 Task: Check the traffic conditions on the I-25 freeway in Denver.
Action: Mouse moved to (150, 33)
Screenshot: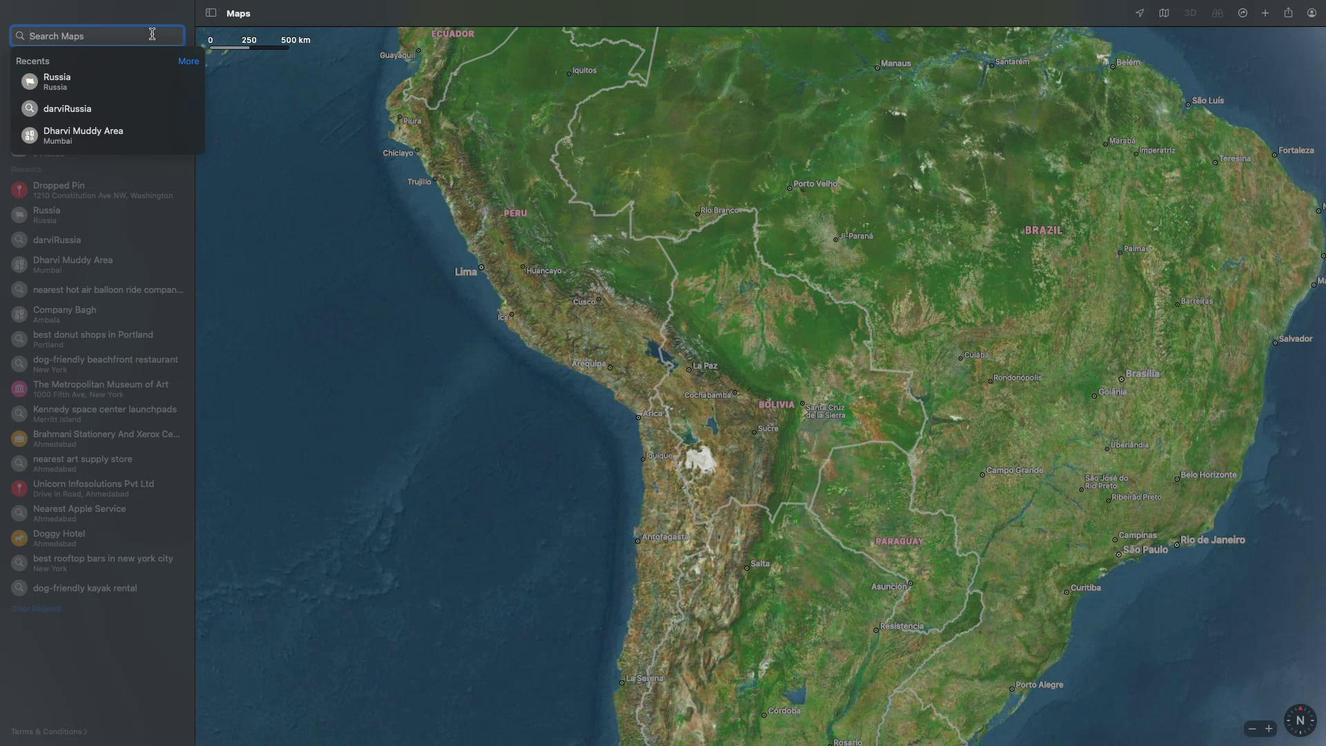 
Action: Mouse pressed left at (150, 33)
Screenshot: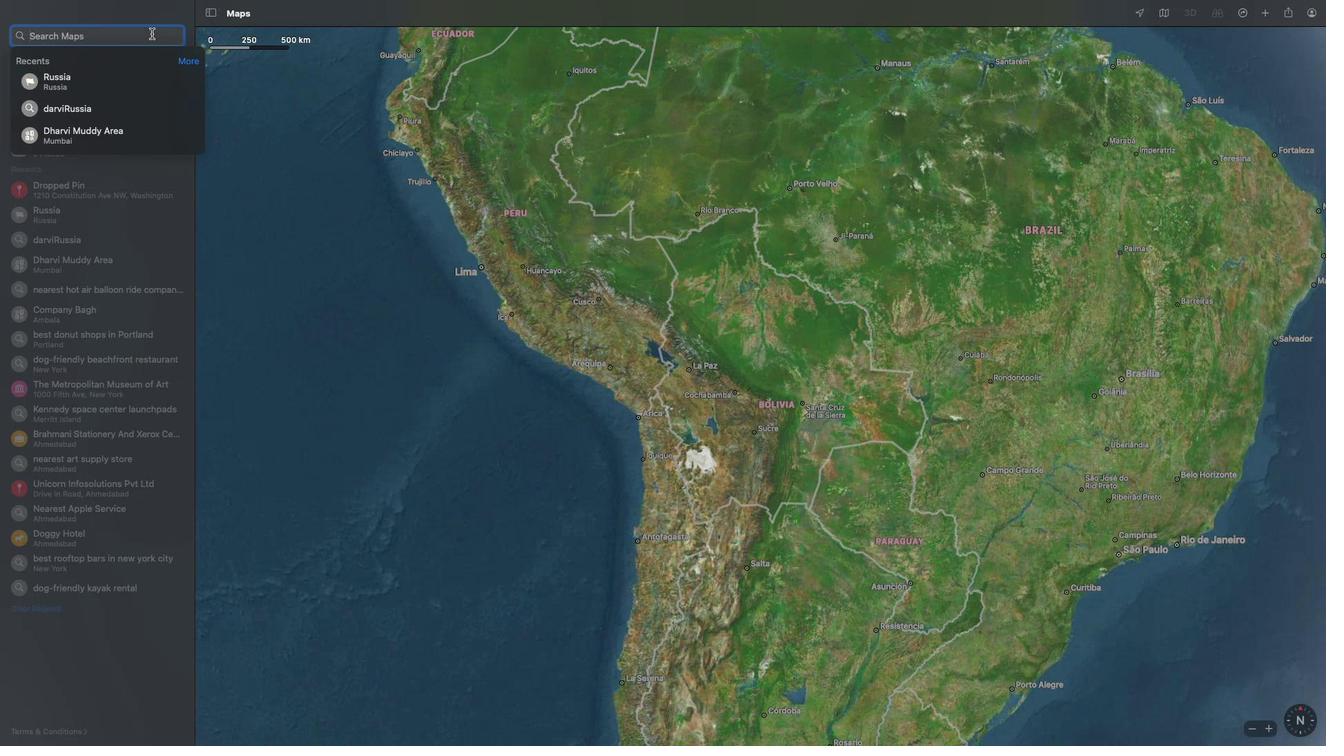 
Action: Mouse moved to (152, 33)
Screenshot: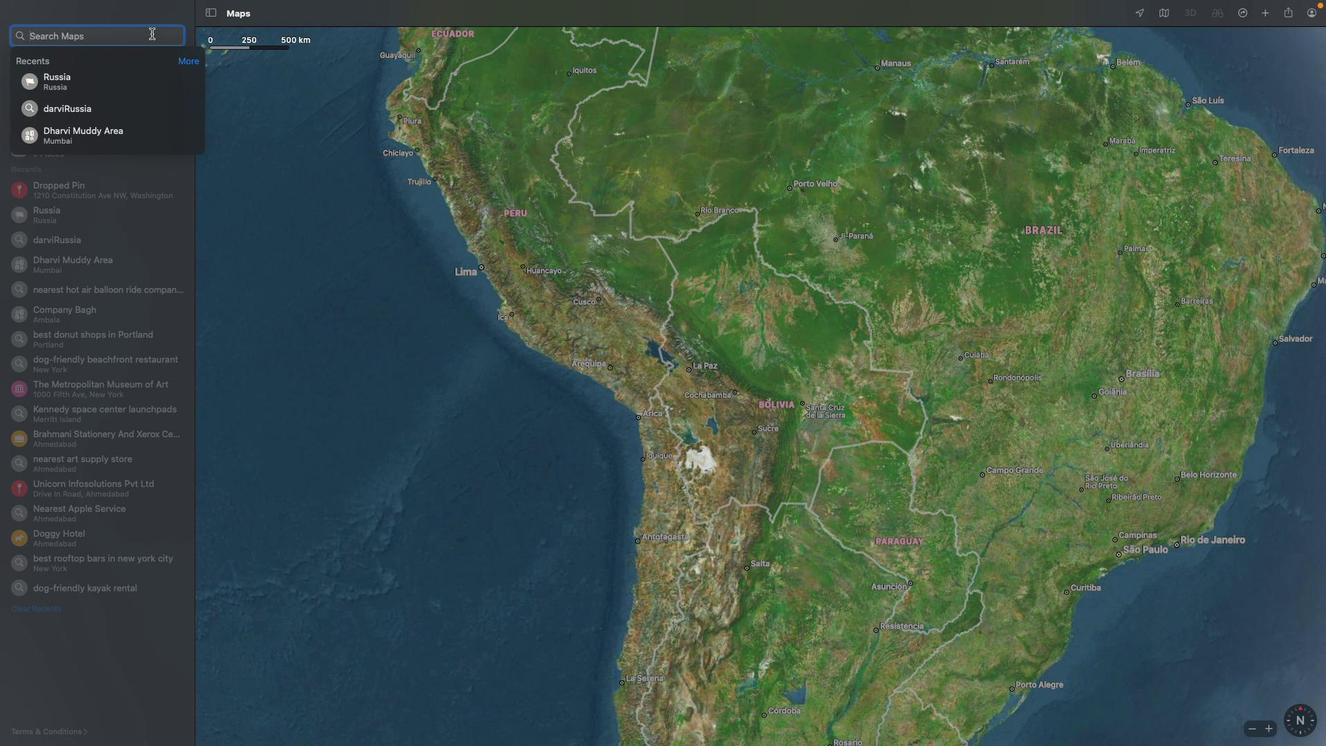 
Action: Key pressed Key.shift'I''-''2''5'Key.space'f''r''e''e''w''a''y'Key.space'i''n'Key.spaceKey.shift'D''a''n''v''e''r'Key.spaceKey.enter
Screenshot: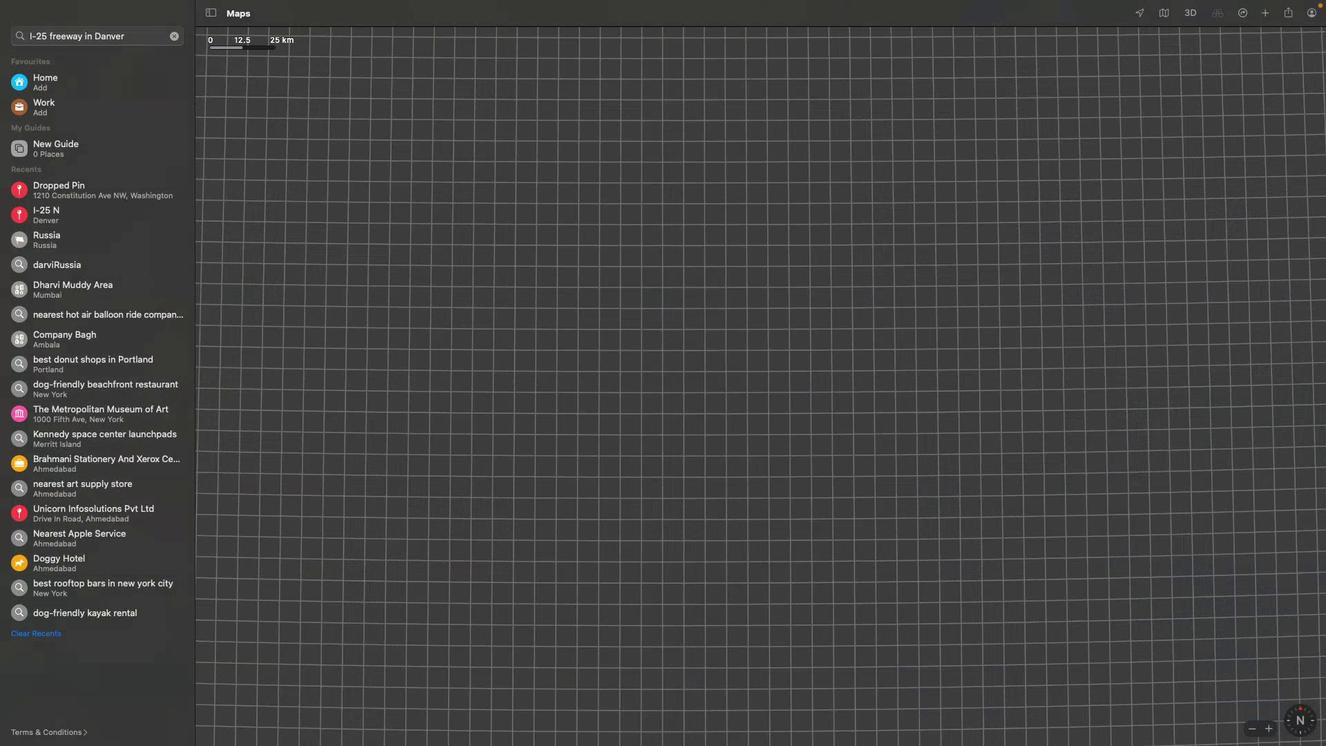 
Action: Mouse moved to (697, 200)
Screenshot: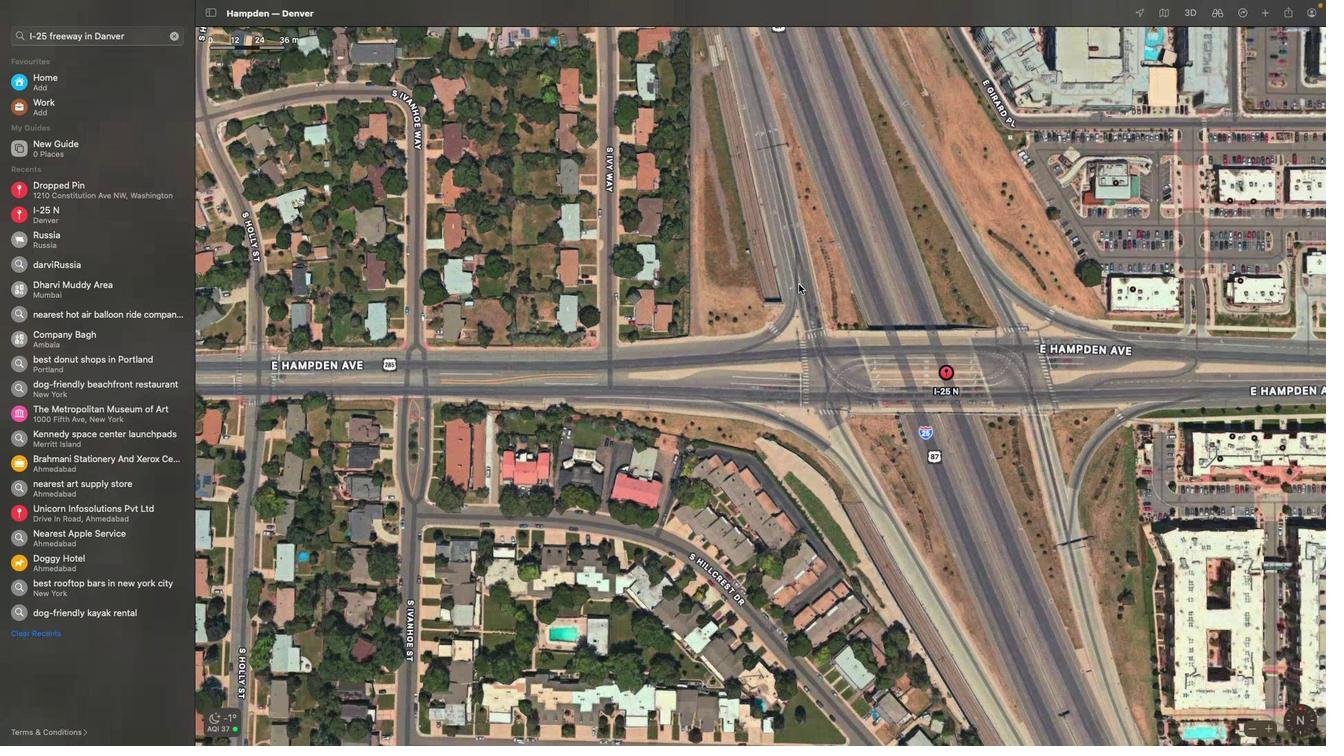 
Action: Mouse scrolled (697, 200) with delta (0, 0)
Screenshot: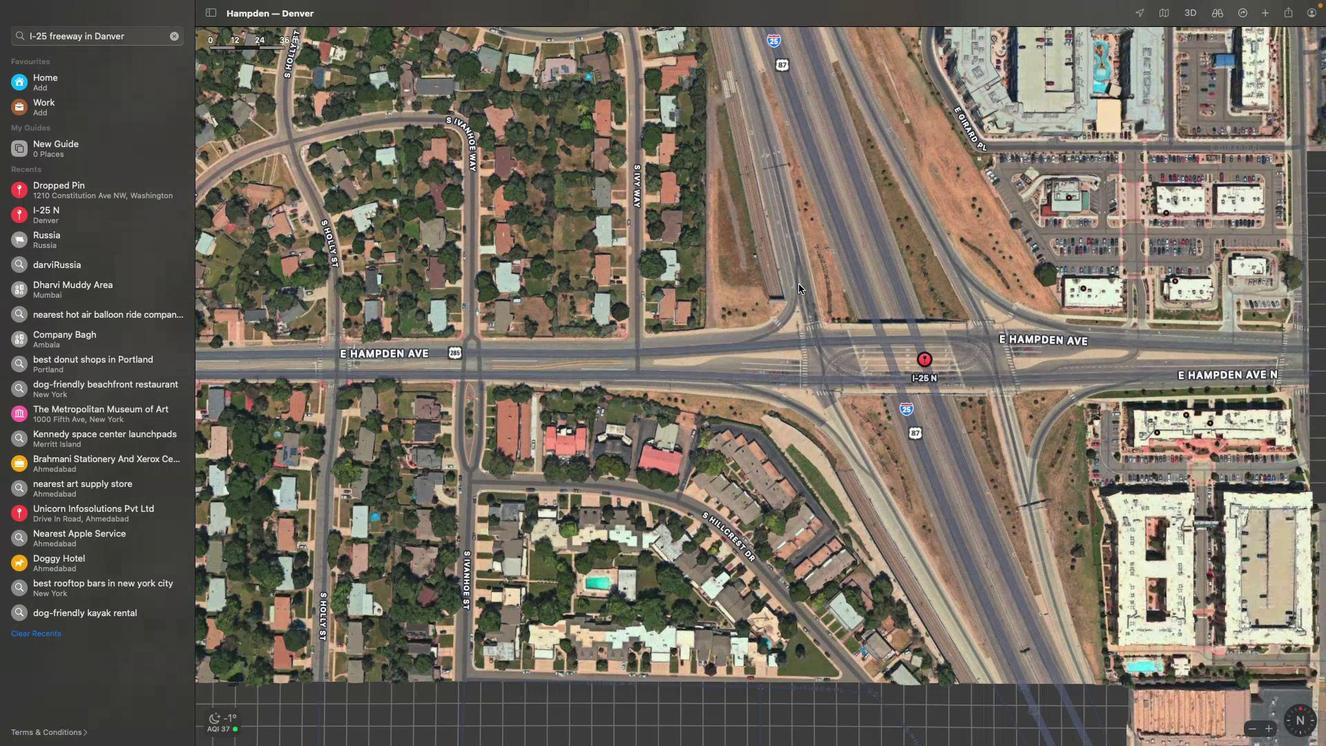 
Action: Mouse scrolled (697, 200) with delta (0, 0)
Screenshot: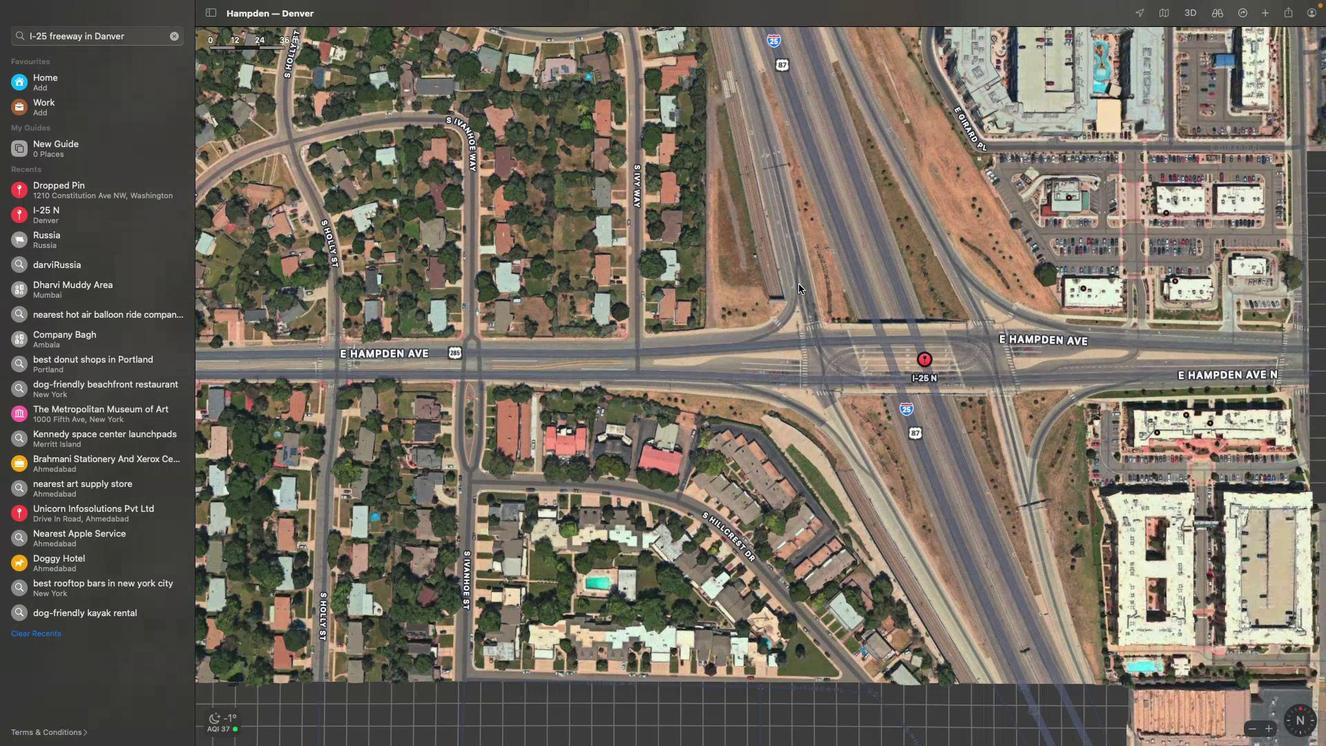 
Action: Mouse scrolled (697, 200) with delta (0, -2)
Screenshot: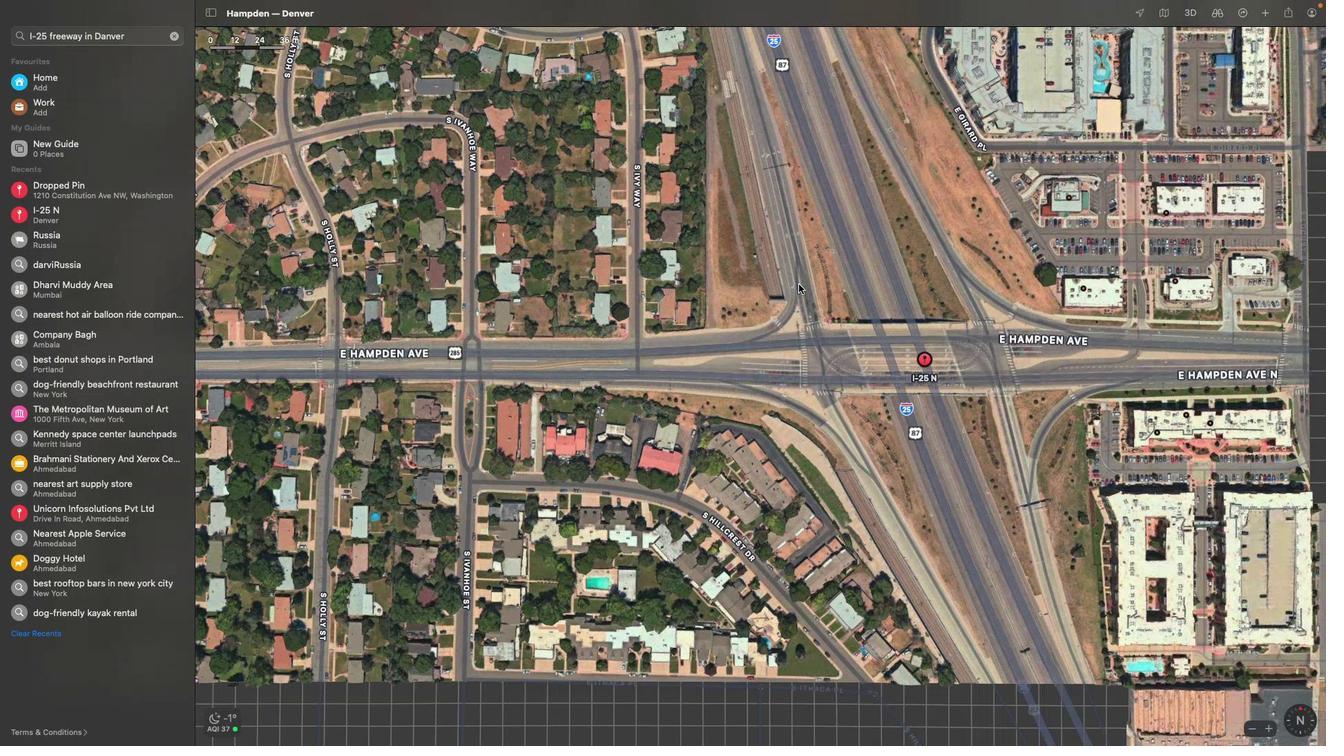 
Action: Mouse scrolled (697, 200) with delta (0, -3)
Screenshot: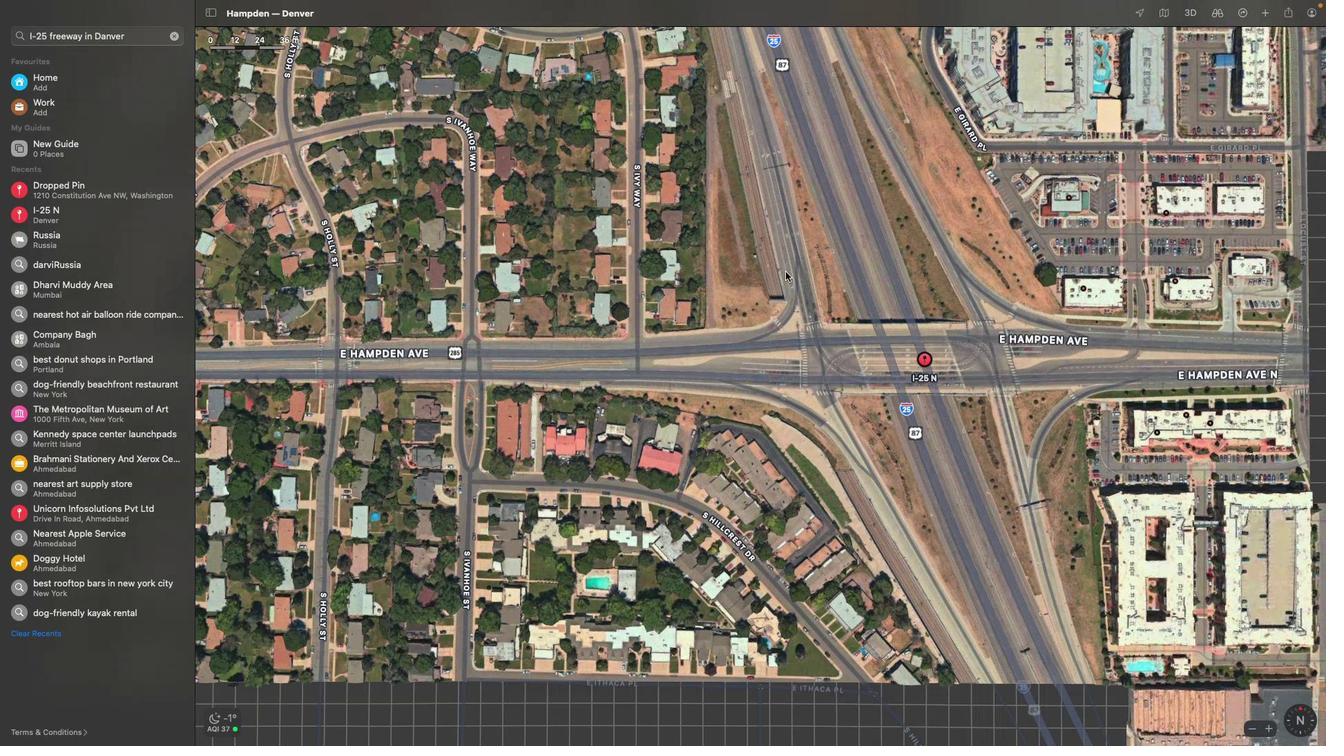 
Action: Mouse scrolled (697, 200) with delta (0, 0)
Screenshot: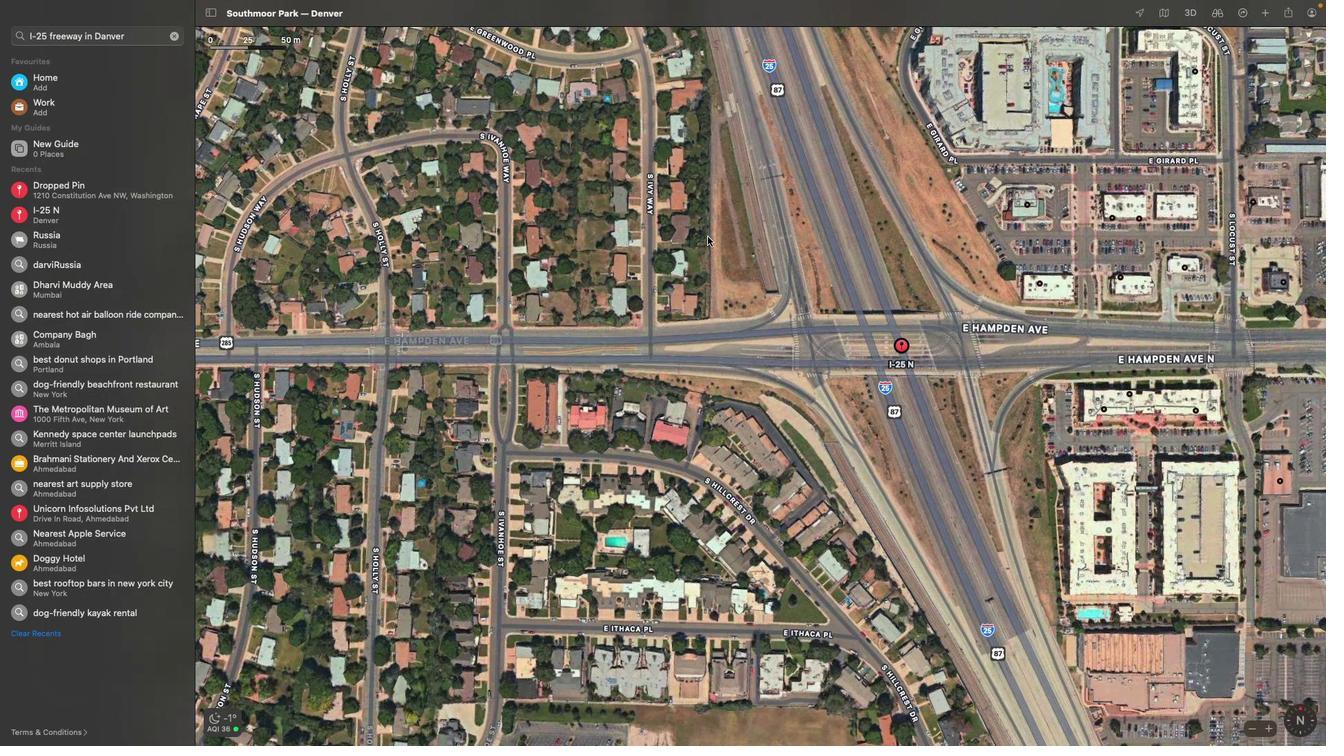 
Action: Mouse scrolled (697, 200) with delta (0, 0)
Screenshot: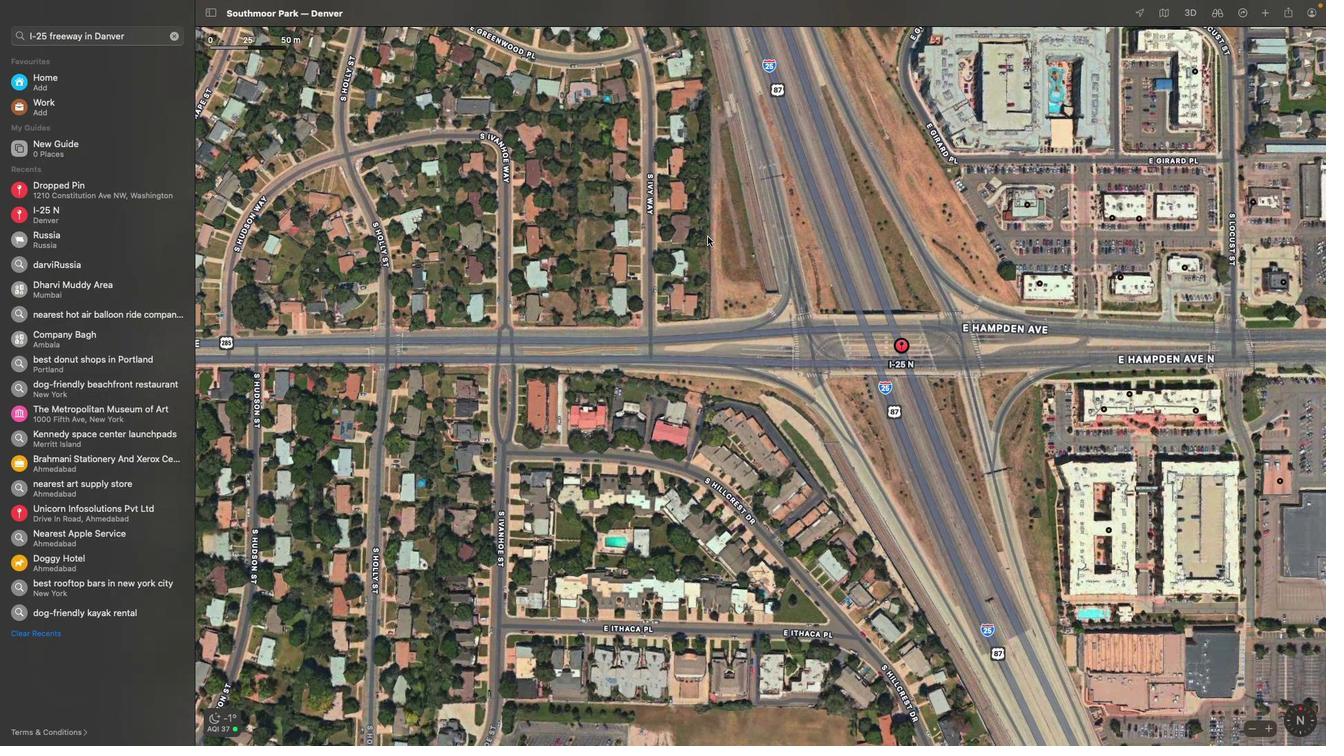 
Action: Mouse scrolled (697, 200) with delta (0, -2)
Screenshot: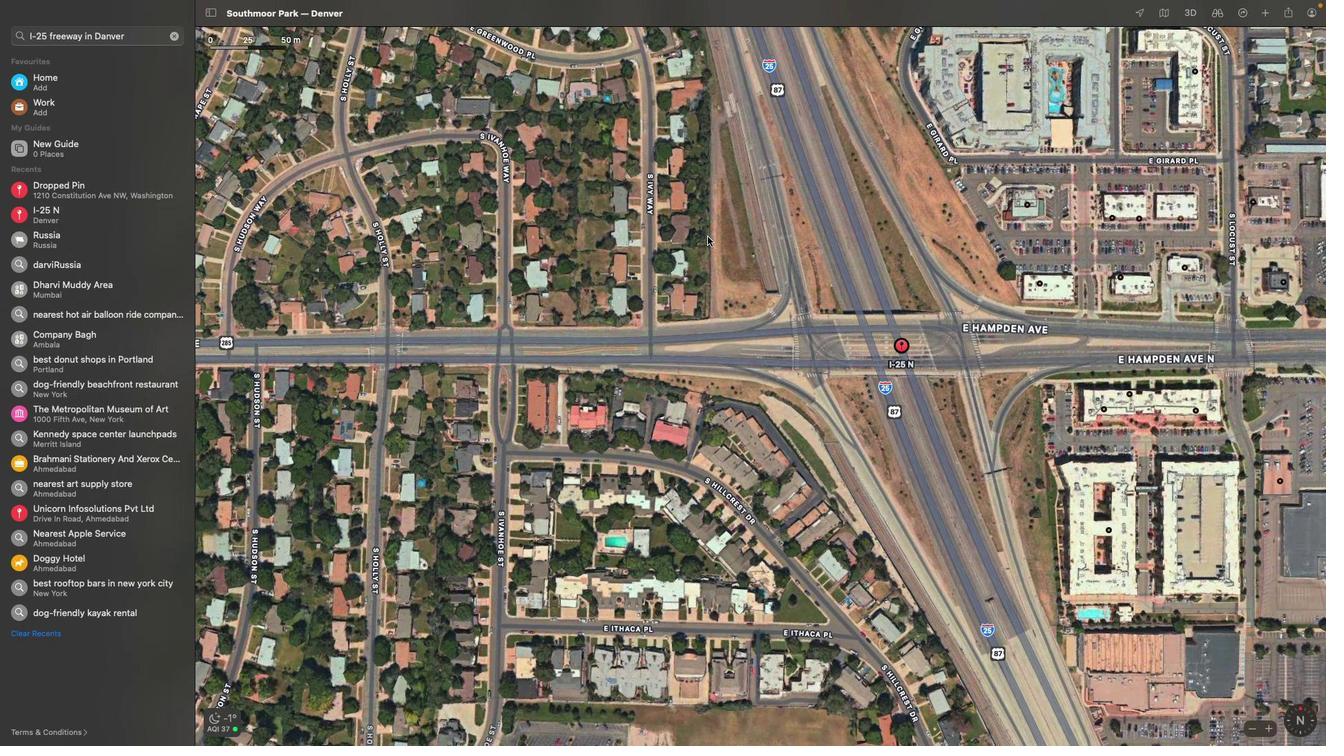 
Action: Mouse scrolled (697, 200) with delta (0, -2)
Screenshot: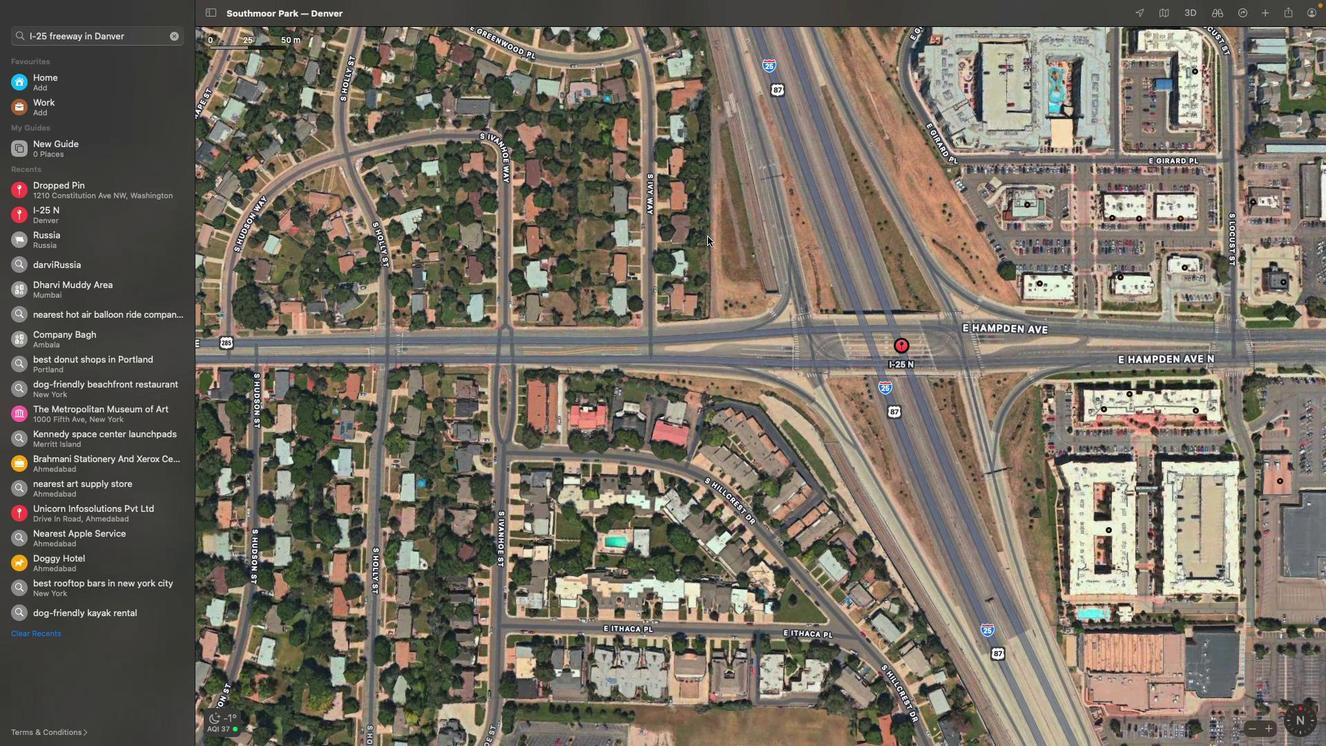 
Action: Mouse moved to (799, 283)
Screenshot: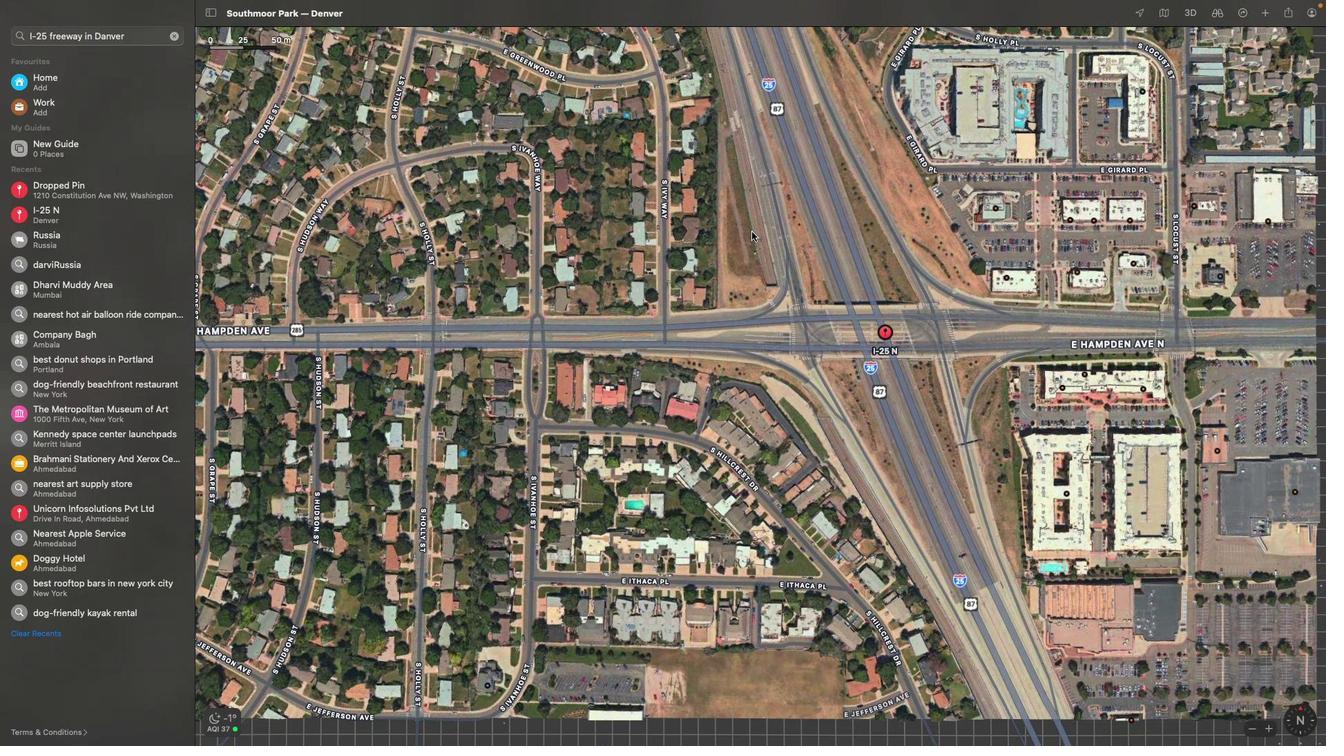 
Action: Mouse scrolled (799, 283) with delta (0, 0)
Screenshot: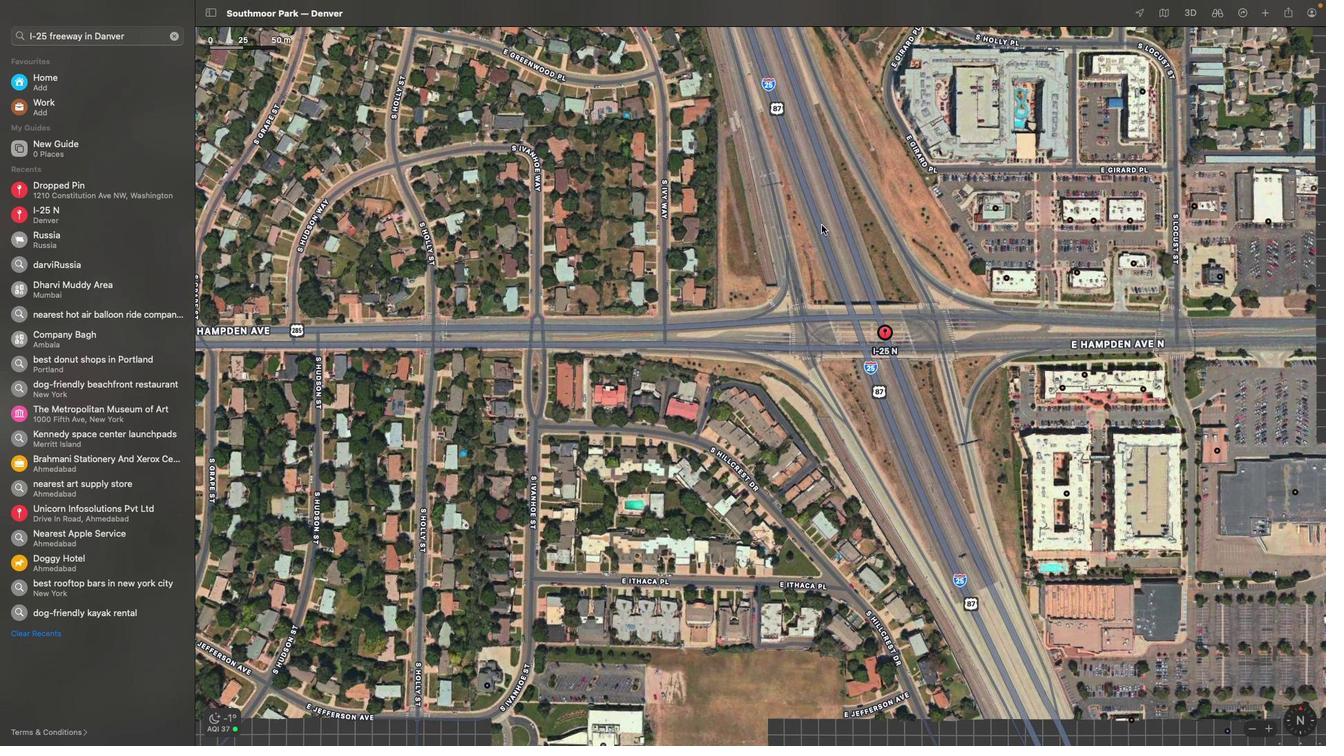 
Action: Mouse scrolled (799, 283) with delta (0, 0)
Screenshot: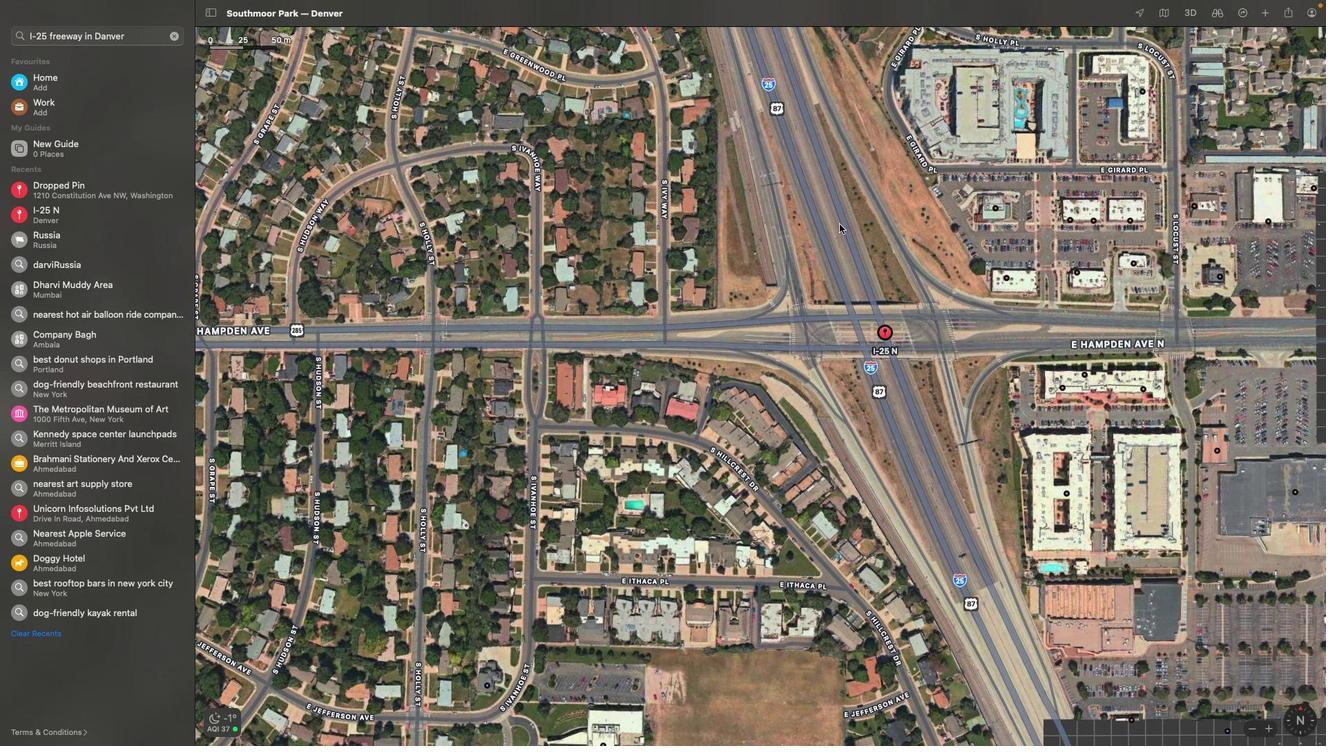 
Action: Mouse scrolled (799, 283) with delta (0, -2)
Screenshot: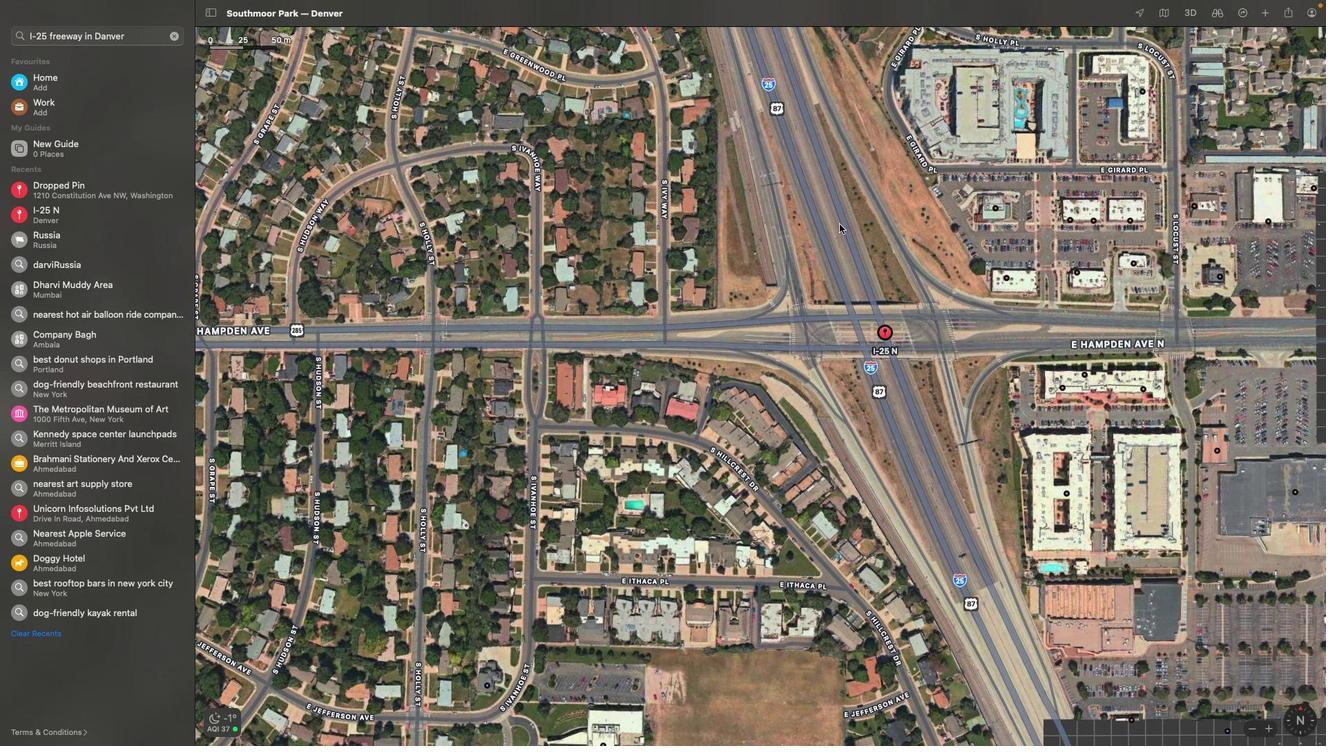 
Action: Mouse scrolled (799, 283) with delta (0, -2)
Screenshot: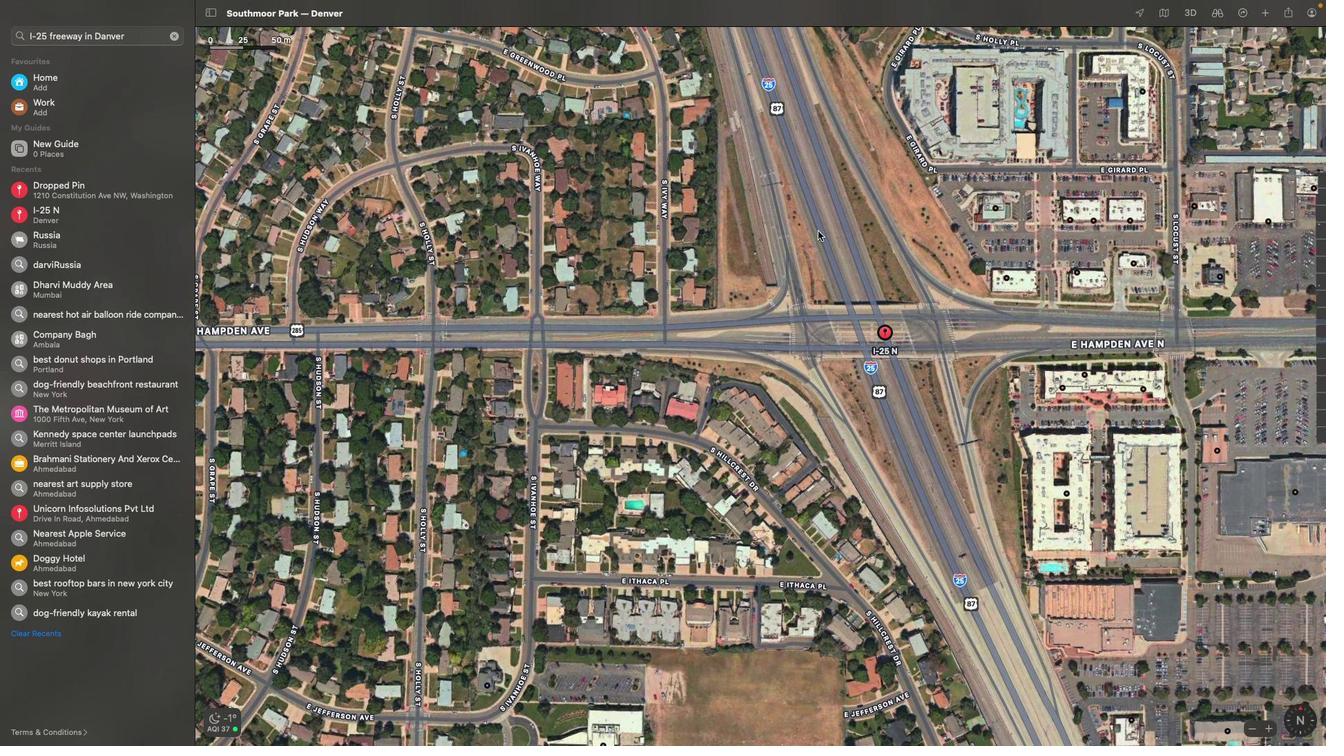 
Action: Mouse moved to (742, 251)
Screenshot: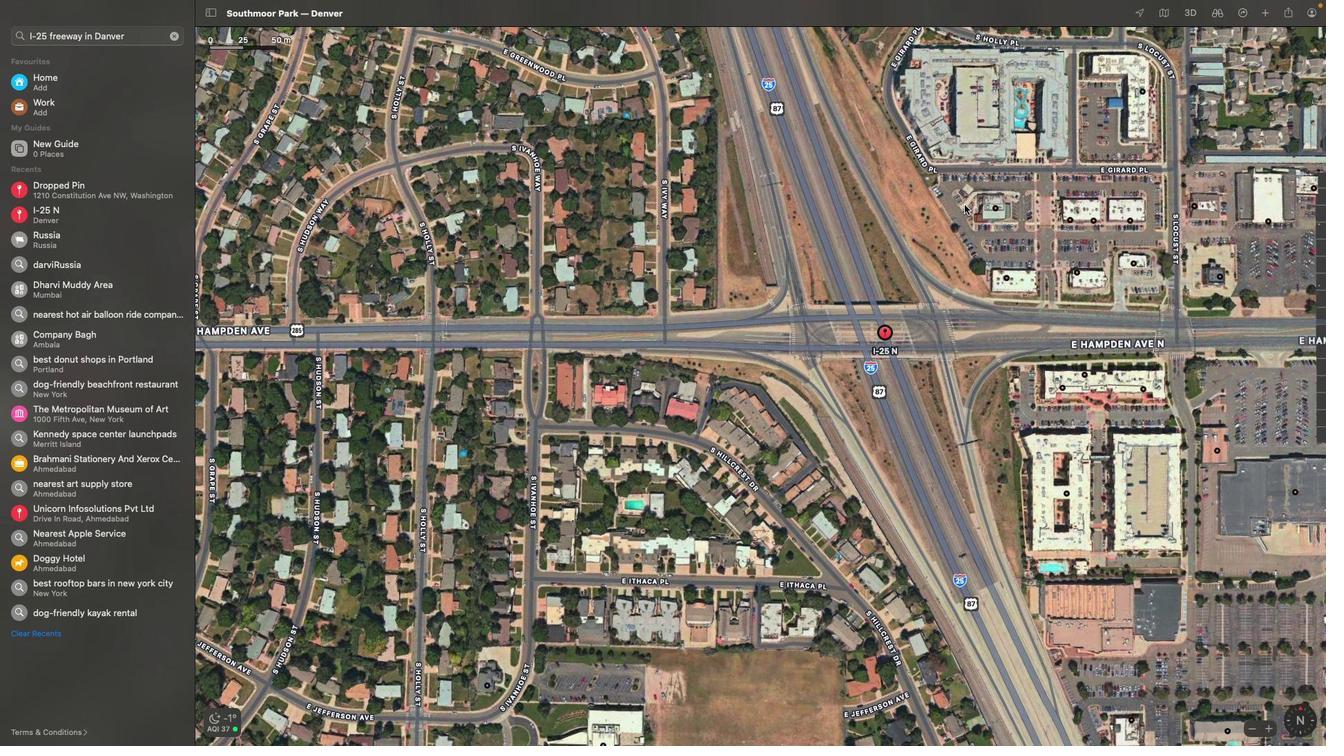 
Action: Mouse scrolled (742, 251) with delta (0, 0)
Screenshot: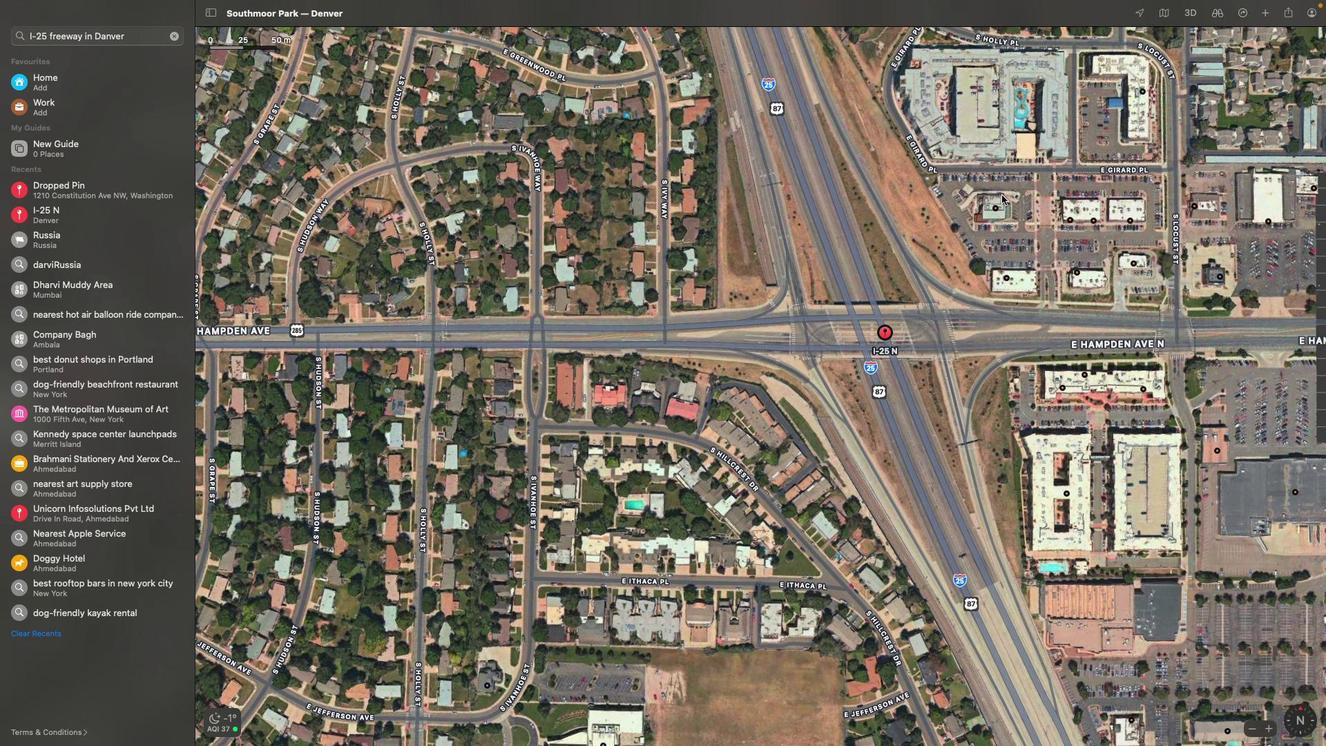 
Action: Mouse scrolled (742, 251) with delta (0, 0)
Screenshot: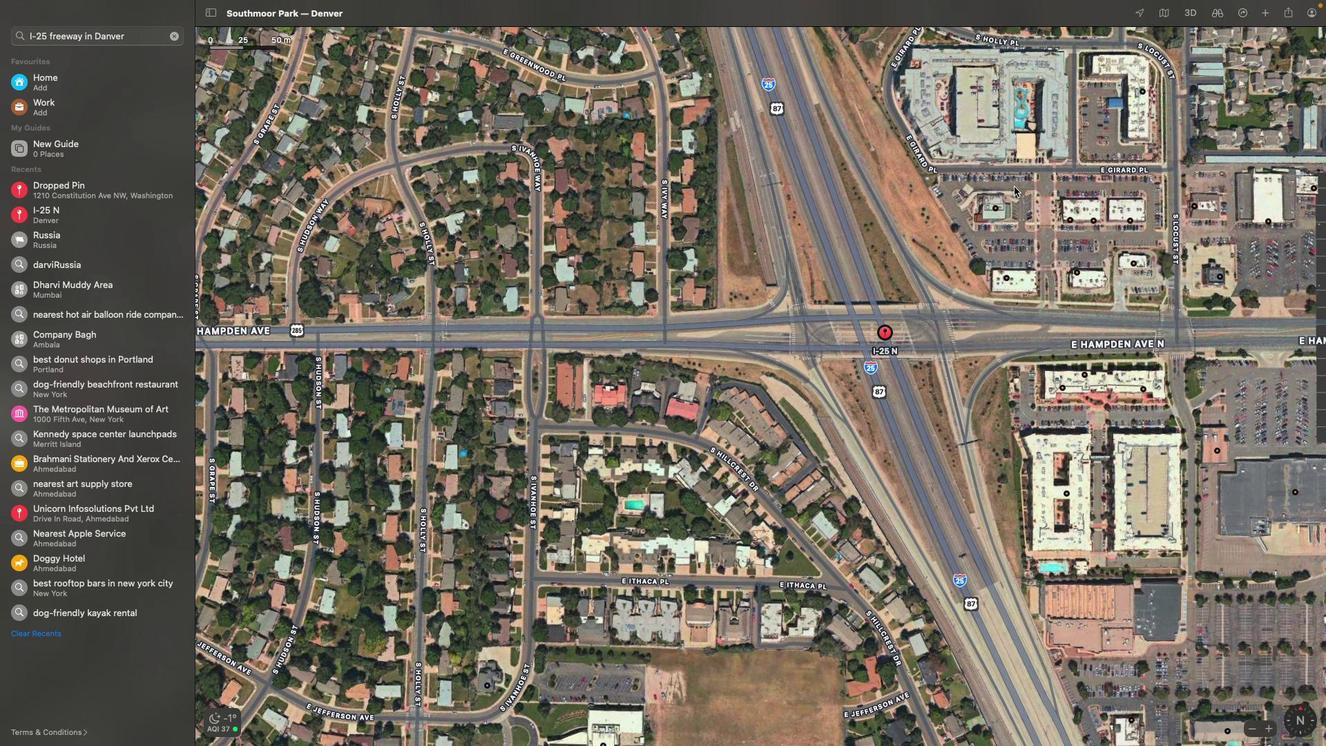 
Action: Mouse scrolled (742, 251) with delta (0, -2)
Screenshot: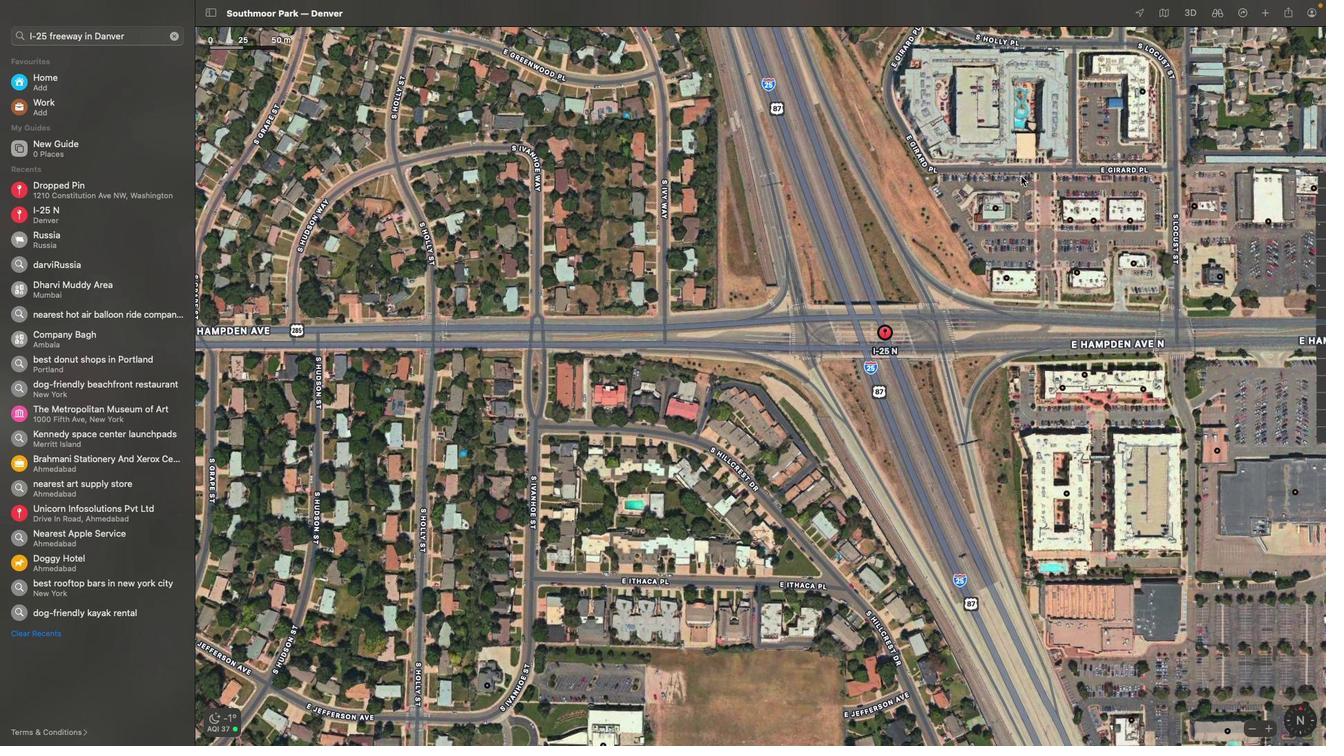 
Action: Mouse moved to (769, 237)
Screenshot: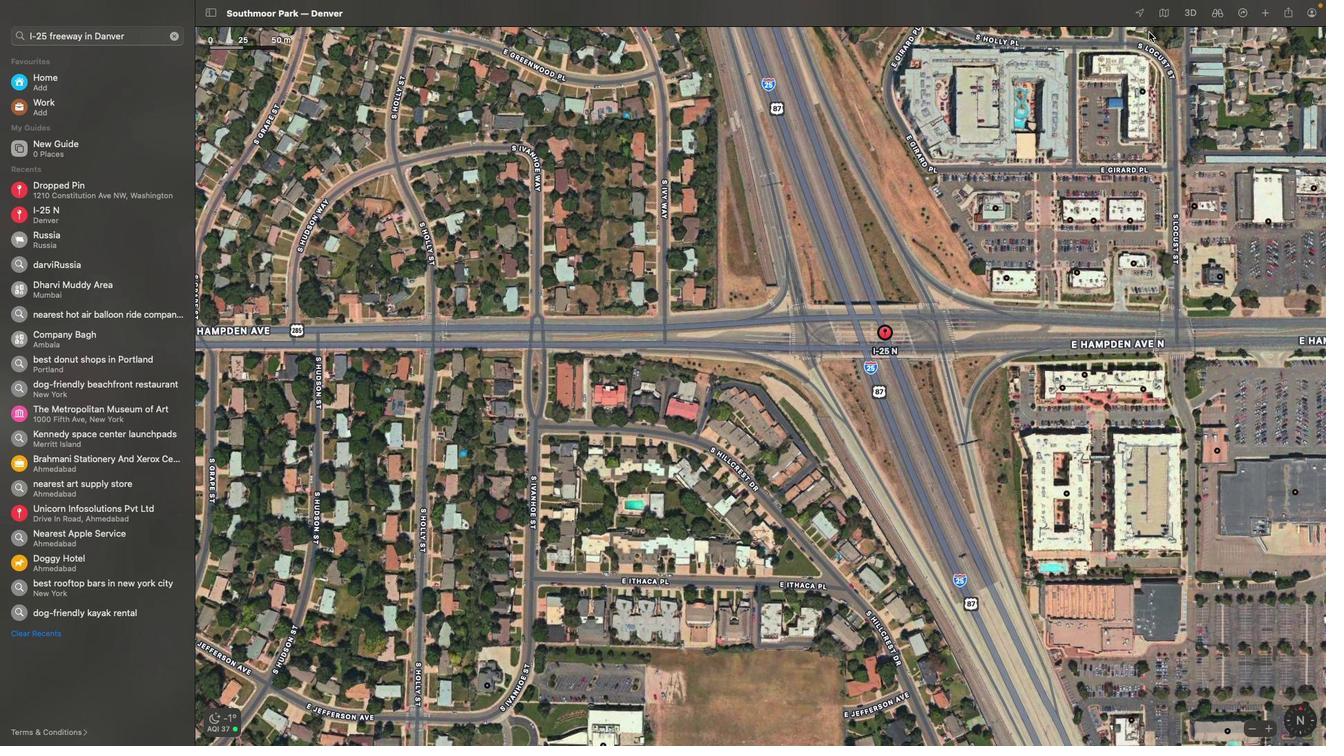 
Action: Mouse scrolled (769, 237) with delta (0, 0)
Screenshot: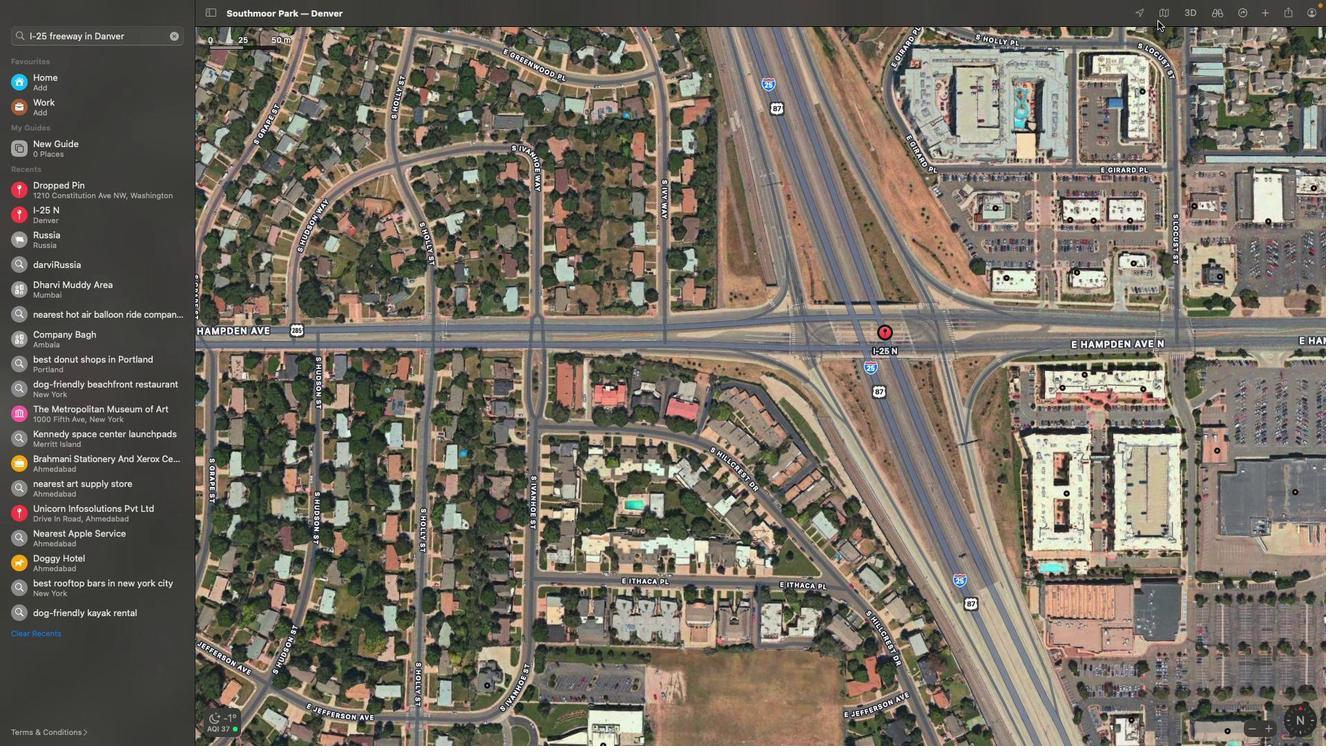 
Action: Mouse scrolled (769, 237) with delta (0, 0)
Screenshot: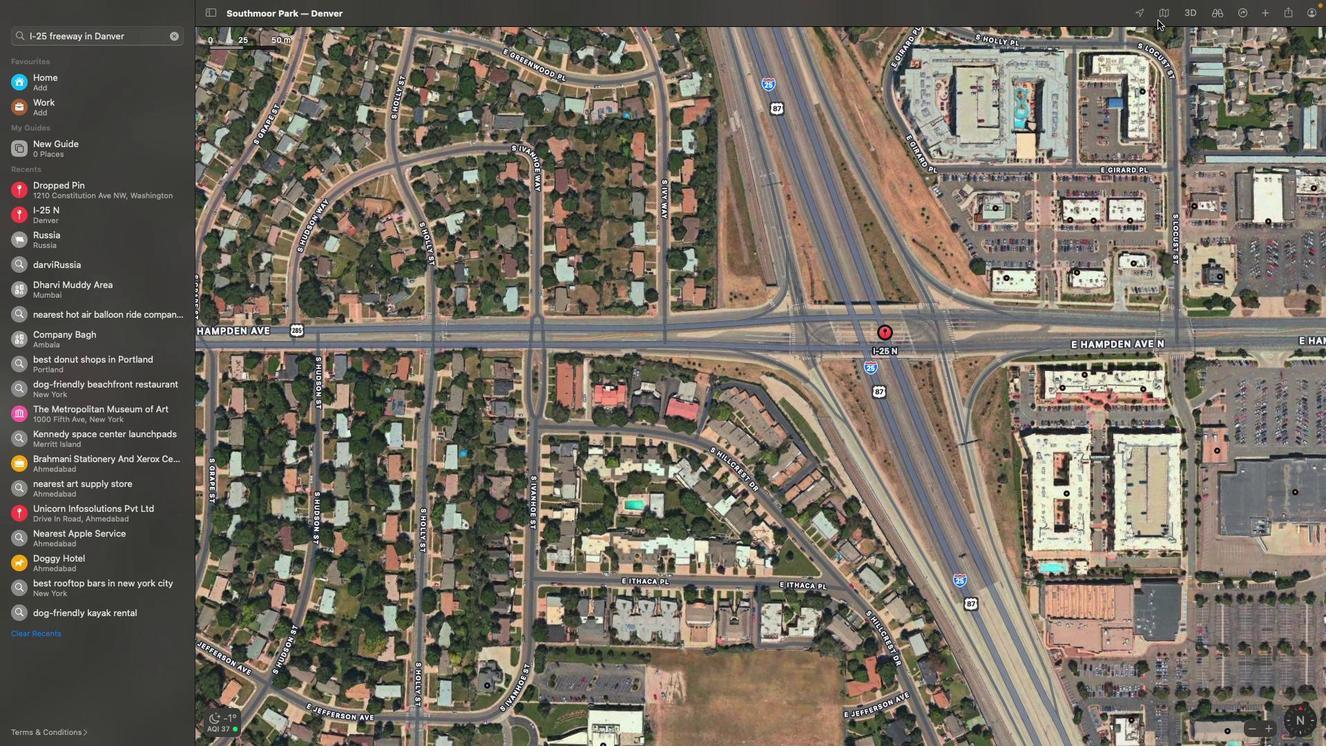 
Action: Mouse scrolled (769, 237) with delta (0, -2)
Screenshot: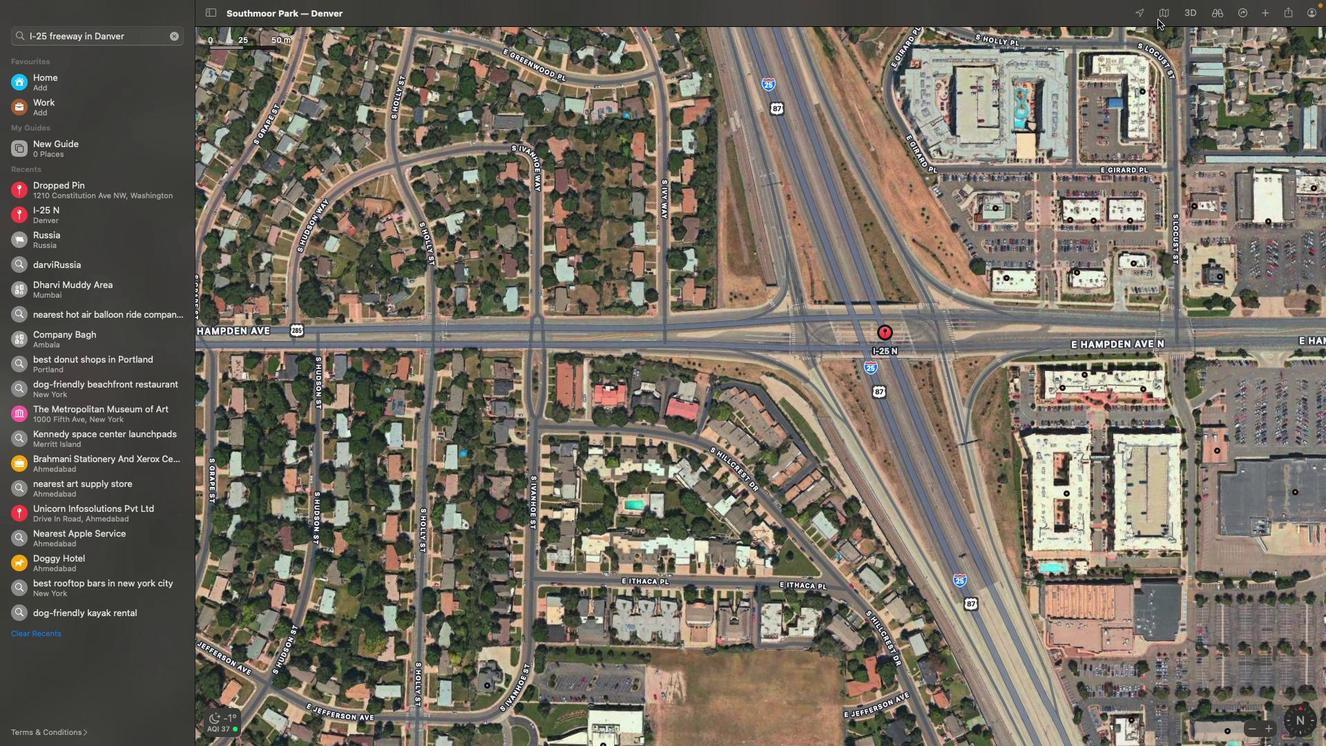 
Action: Mouse moved to (1160, 16)
Screenshot: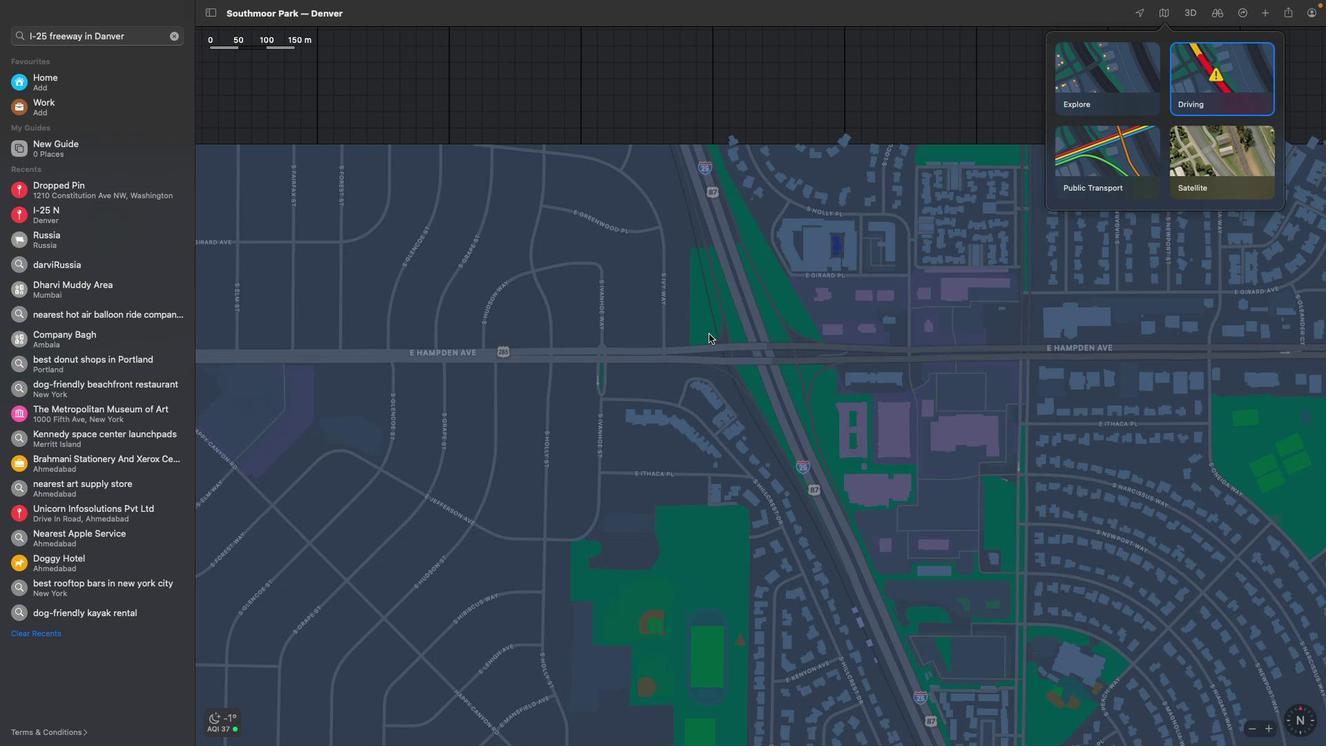 
Action: Mouse pressed left at (1160, 16)
Screenshot: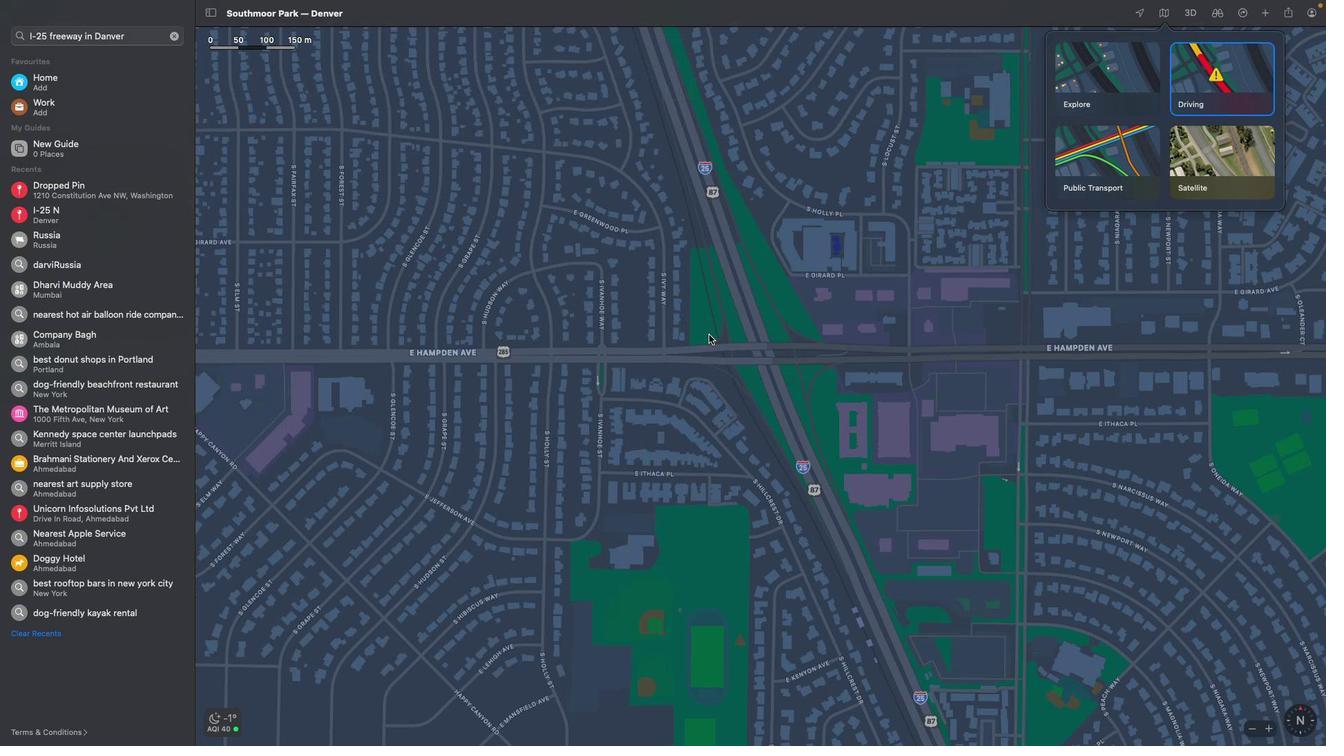 
Action: Mouse moved to (1207, 84)
Screenshot: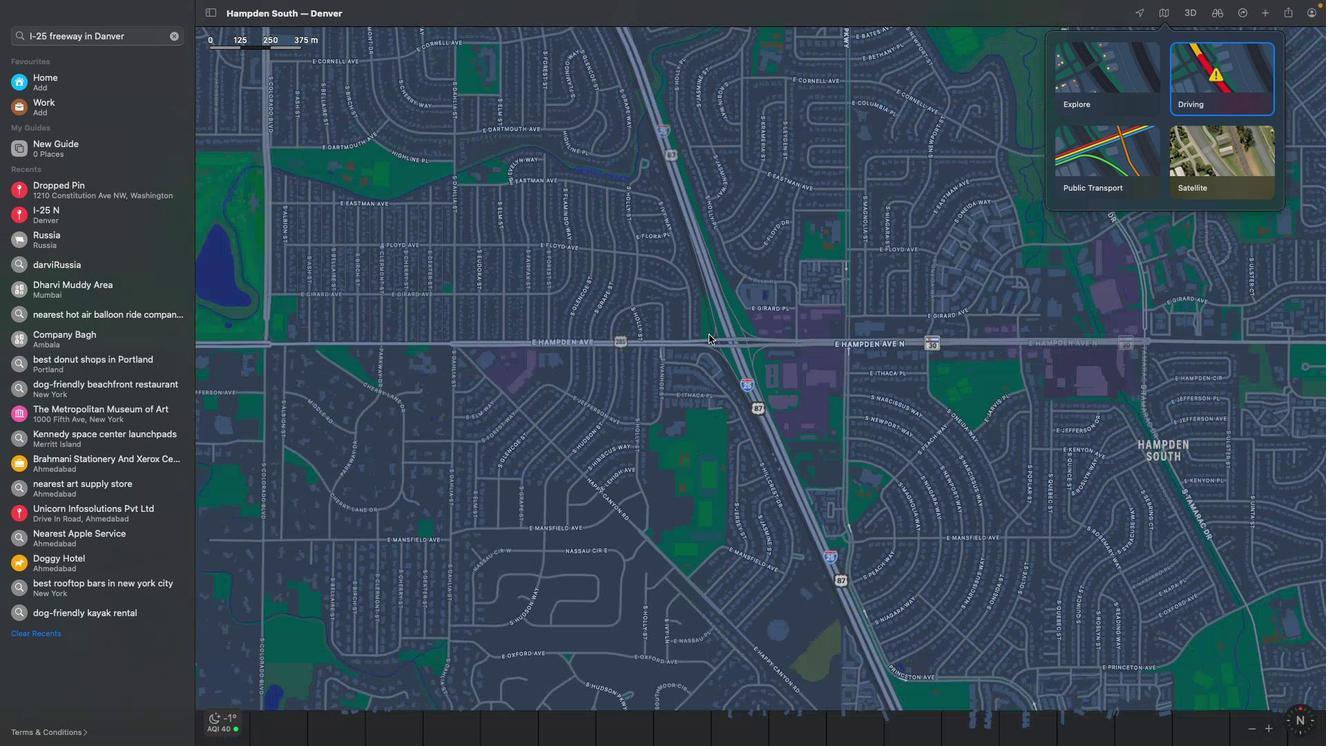 
Action: Mouse pressed left at (1207, 84)
Screenshot: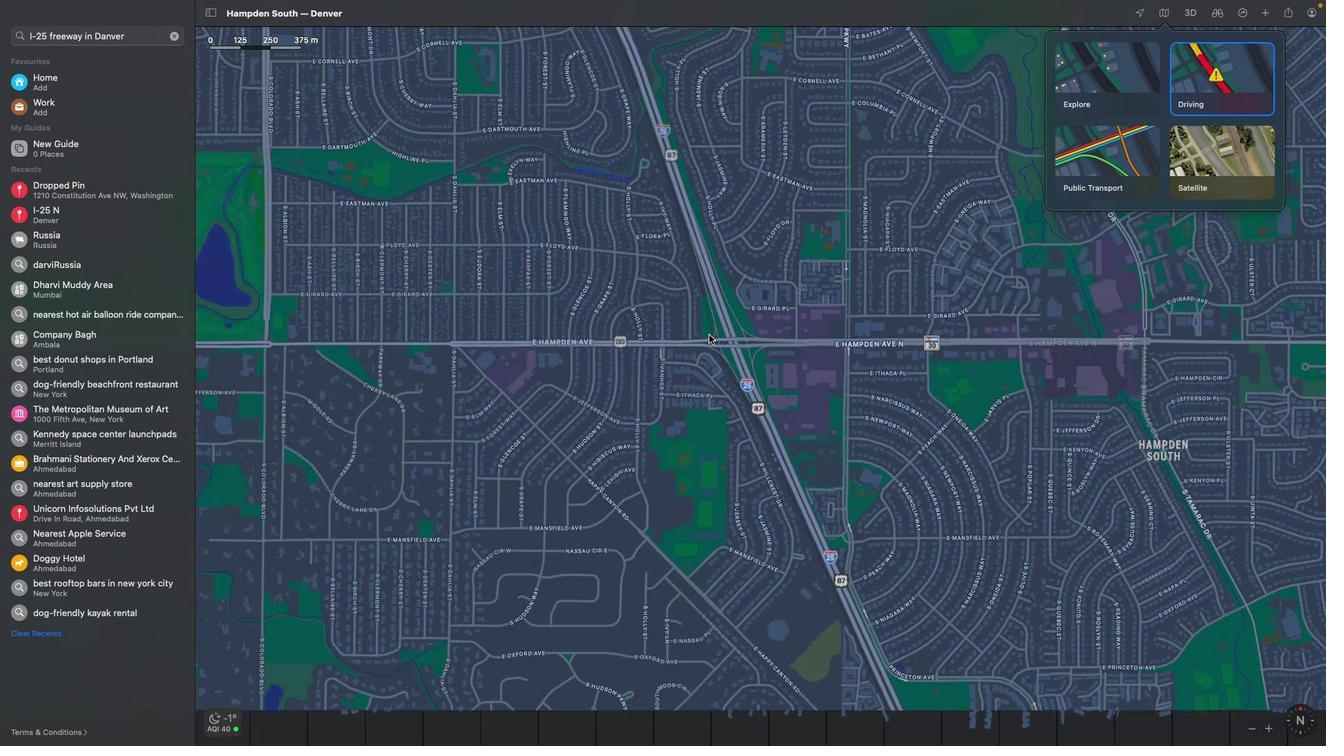 
Action: Mouse moved to (709, 334)
Screenshot: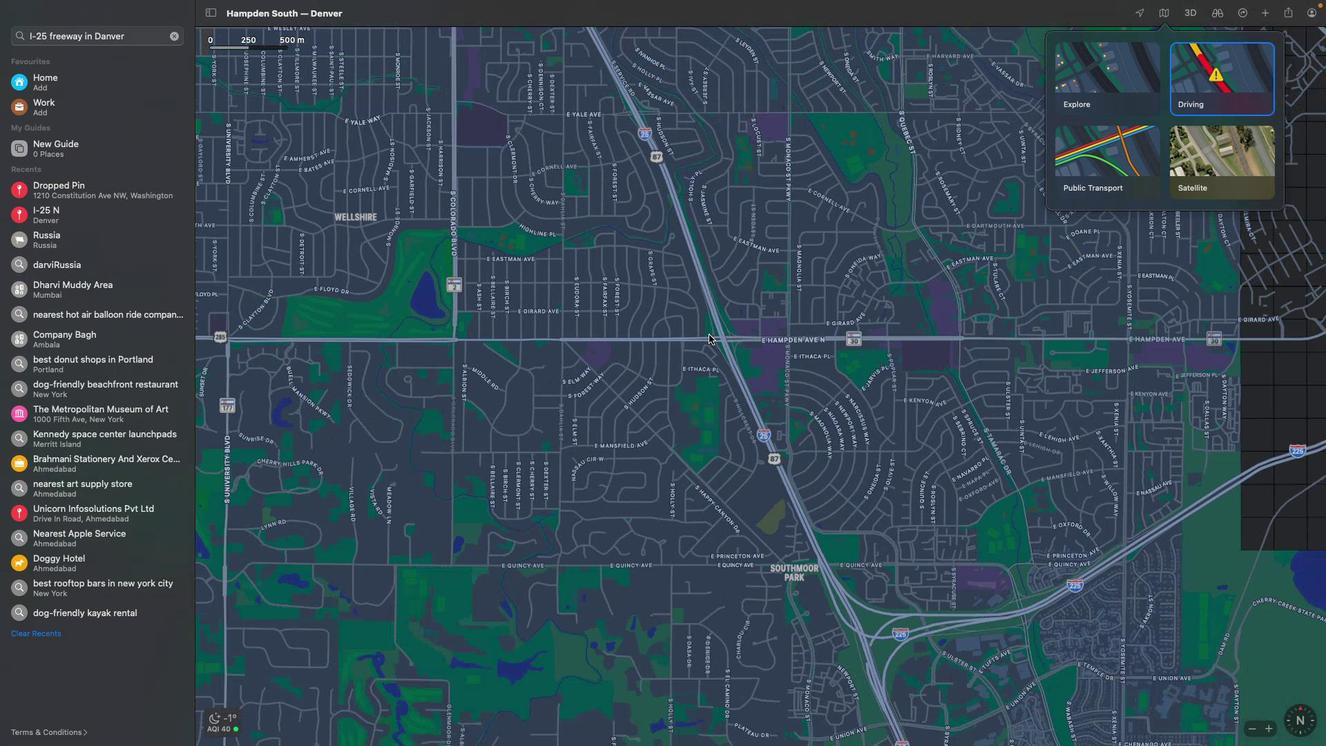 
Action: Mouse scrolled (709, 334) with delta (0, 0)
Screenshot: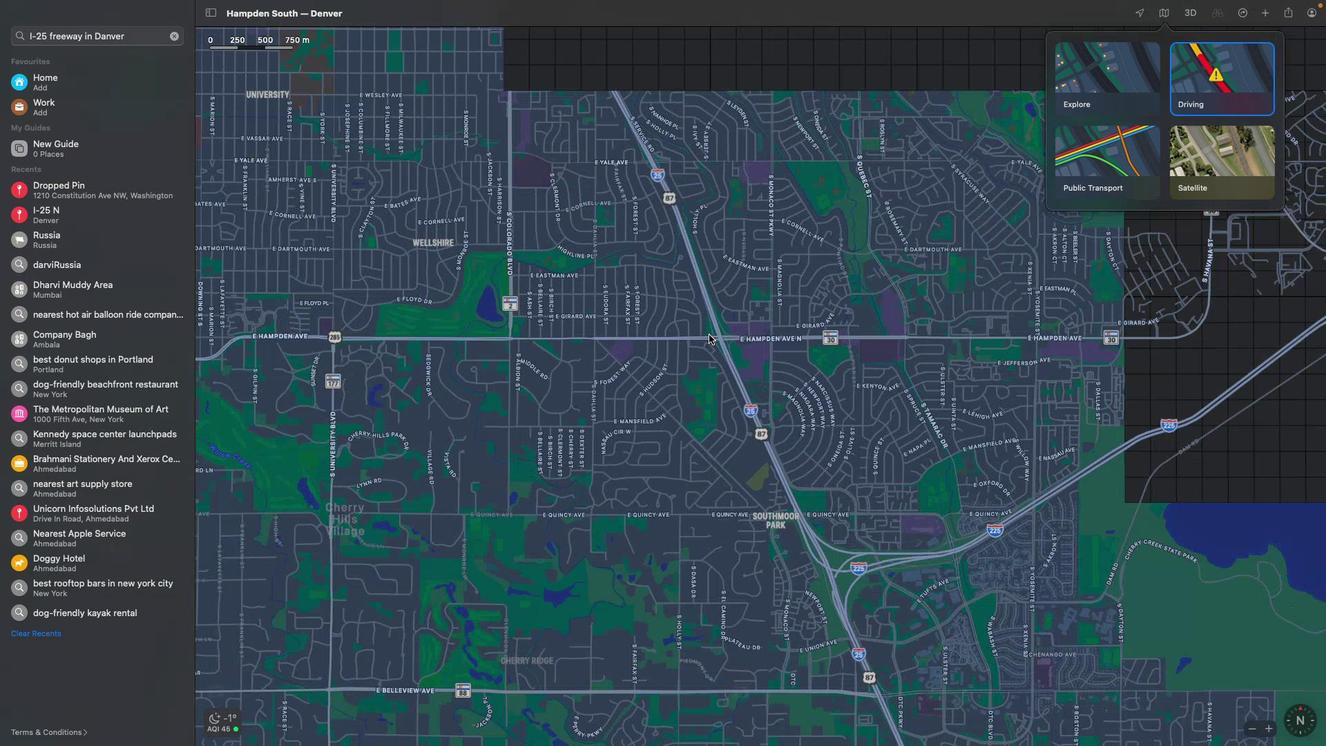 
Action: Mouse scrolled (709, 334) with delta (0, 0)
Screenshot: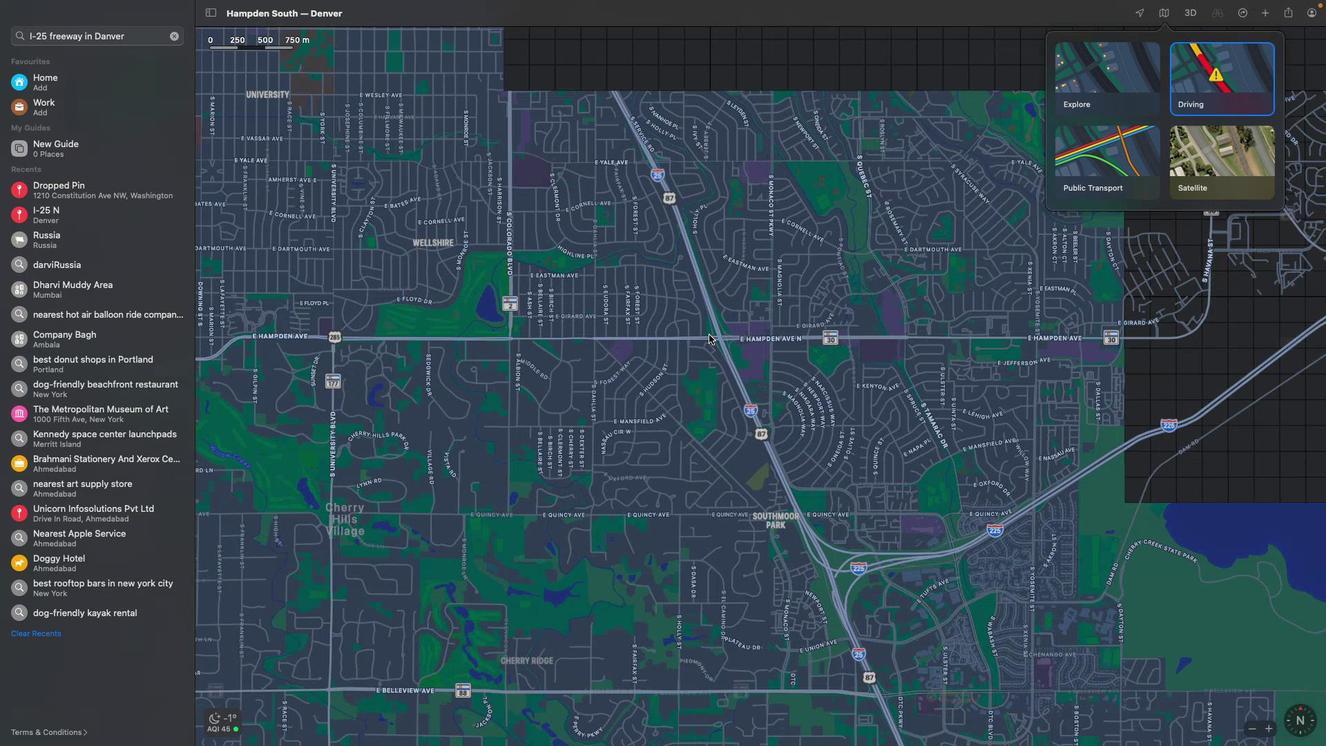 
Action: Mouse scrolled (709, 334) with delta (0, -2)
Screenshot: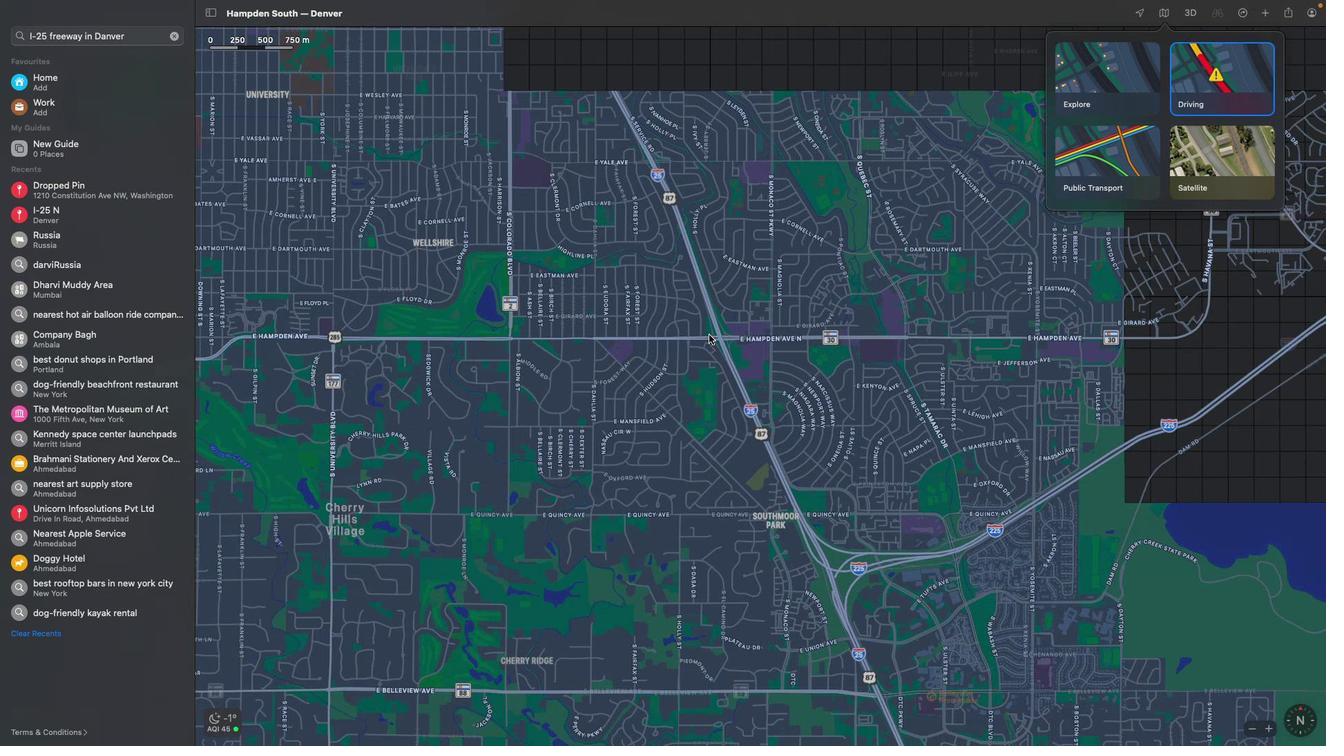 
Action: Mouse scrolled (709, 334) with delta (0, -2)
Screenshot: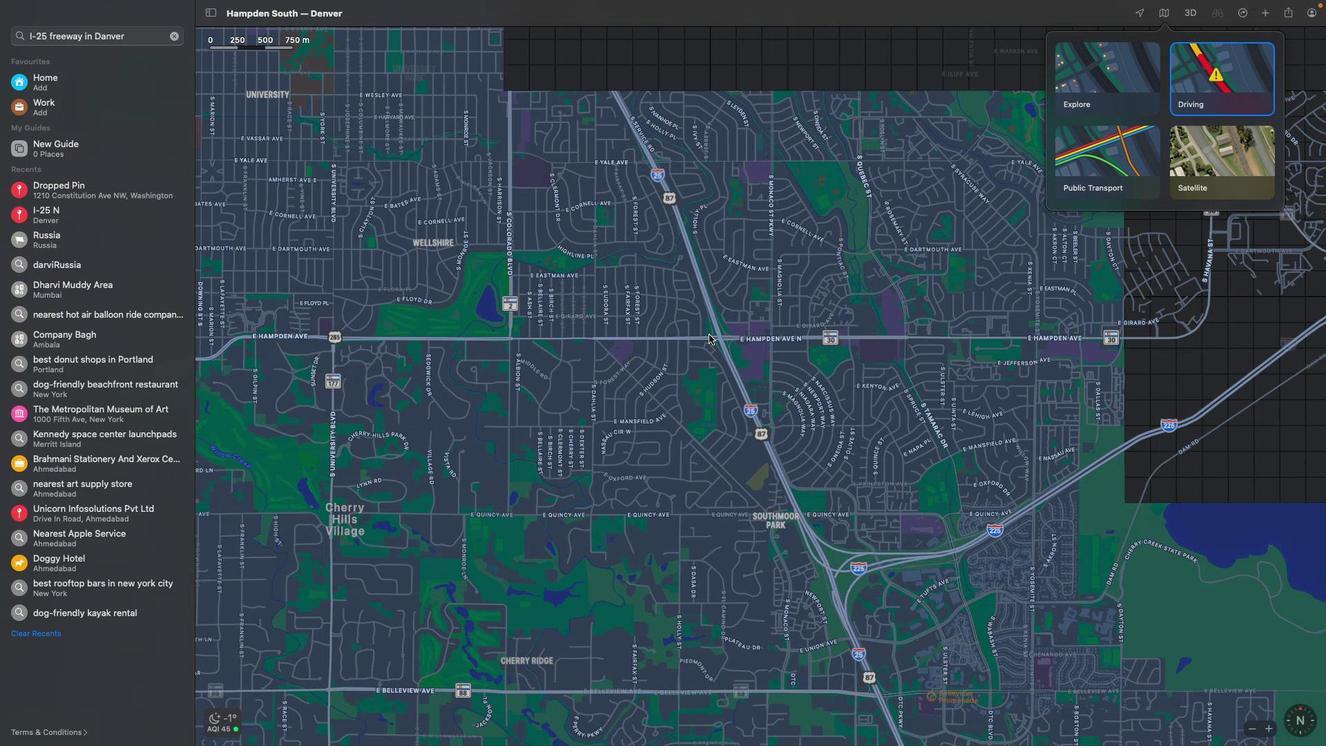 
Action: Mouse scrolled (709, 334) with delta (0, -3)
Screenshot: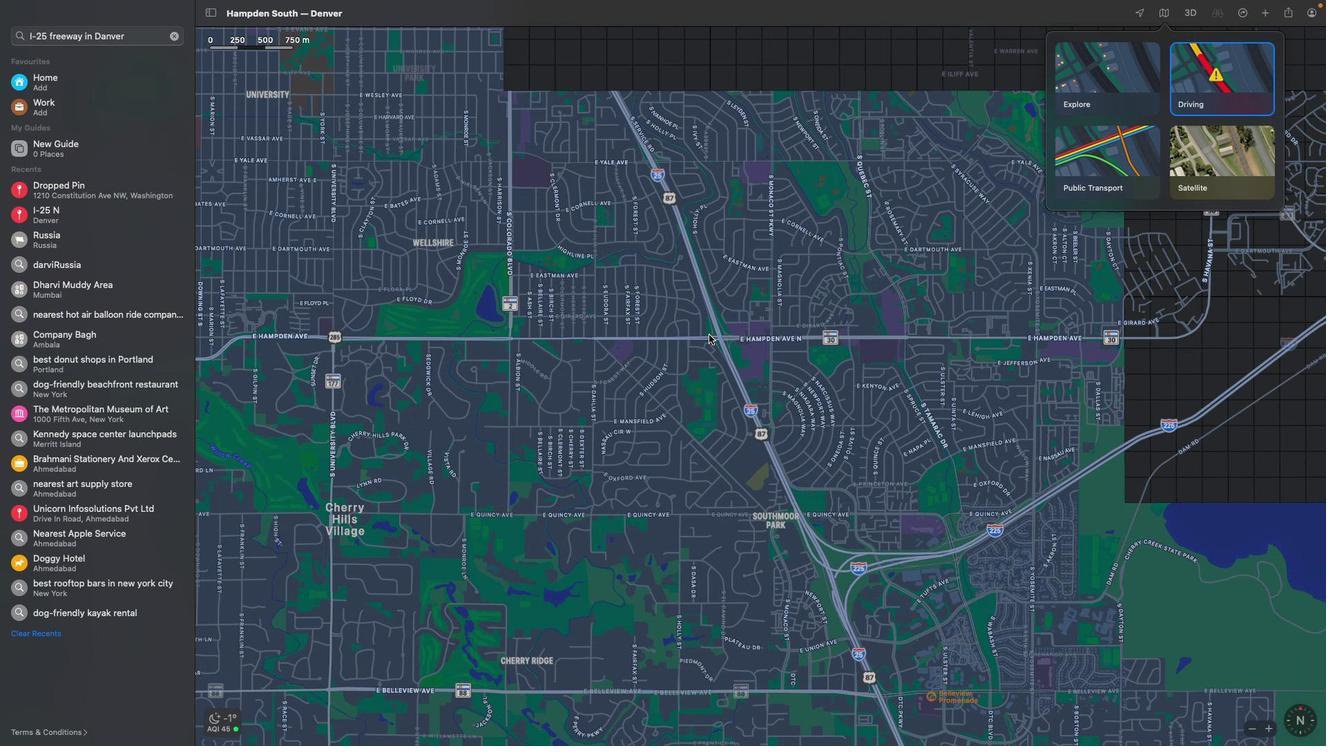 
Action: Mouse scrolled (709, 334) with delta (0, 0)
Screenshot: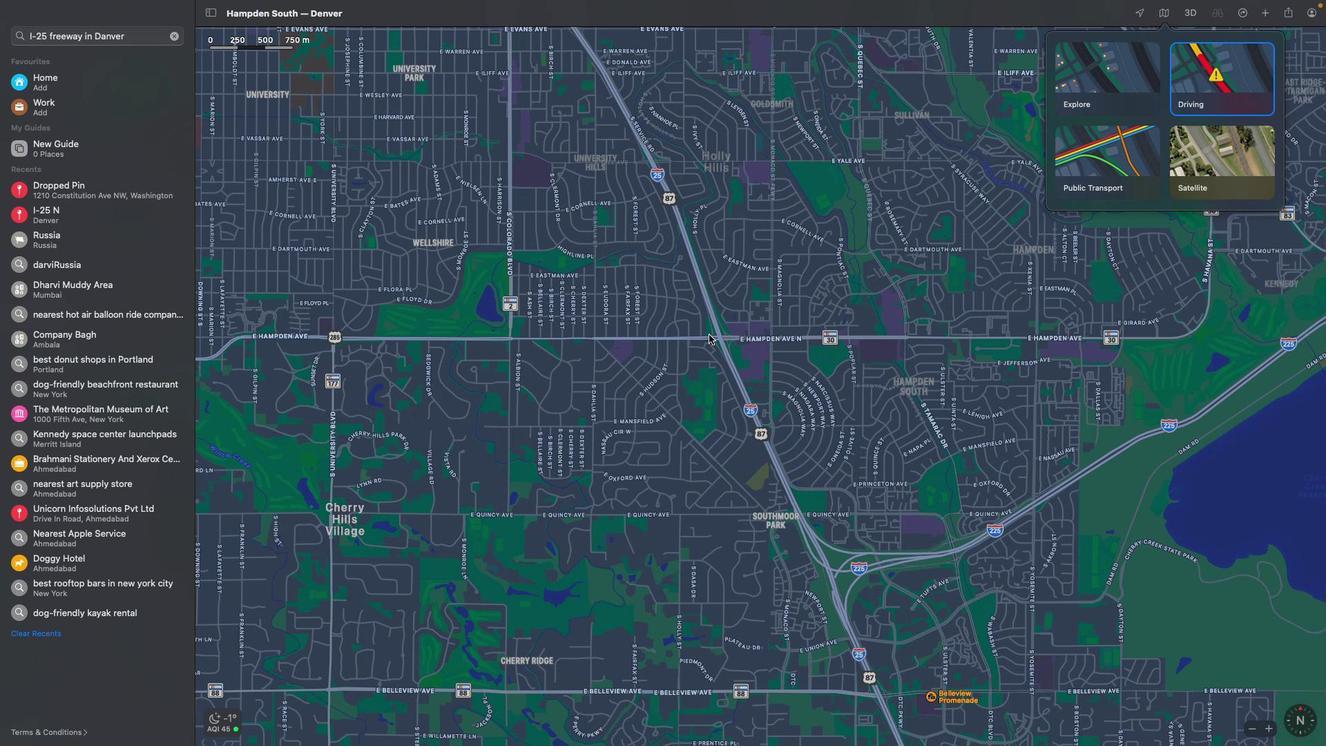 
Action: Mouse scrolled (709, 334) with delta (0, 0)
Screenshot: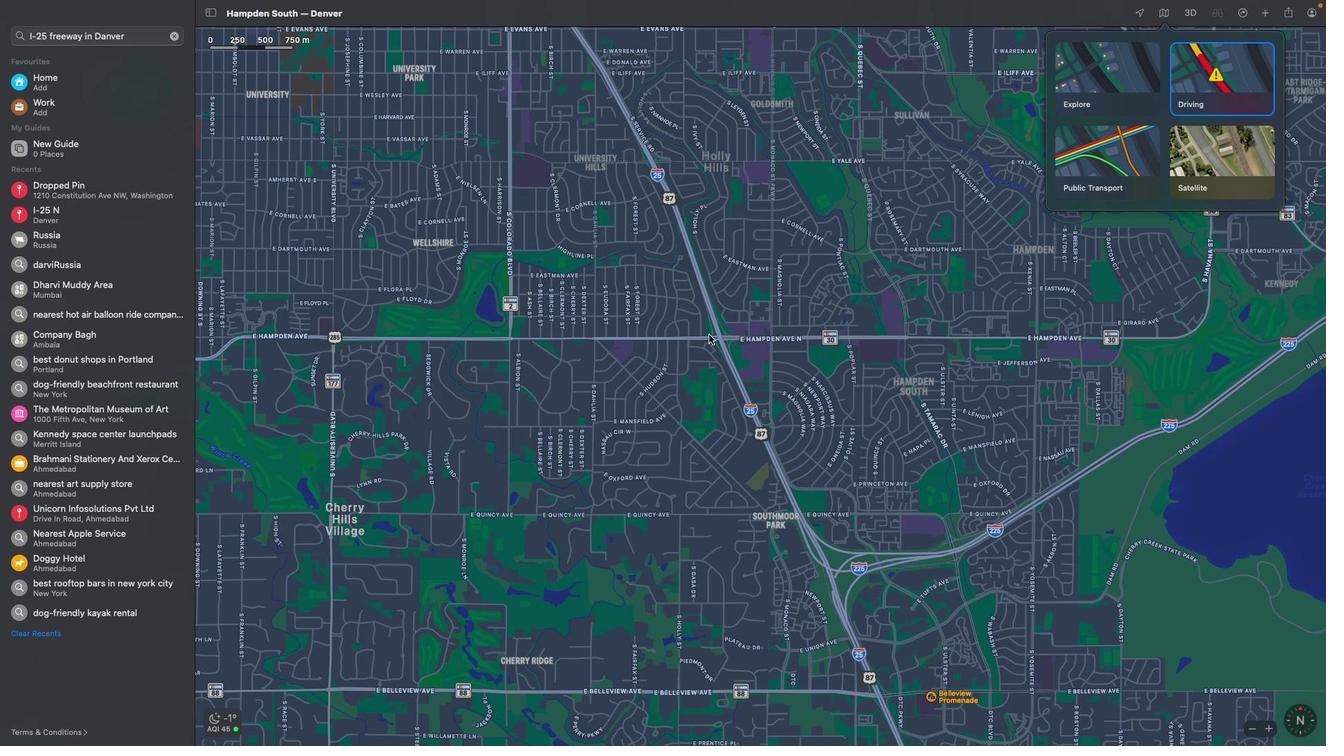 
Action: Mouse scrolled (709, 334) with delta (0, -1)
Screenshot: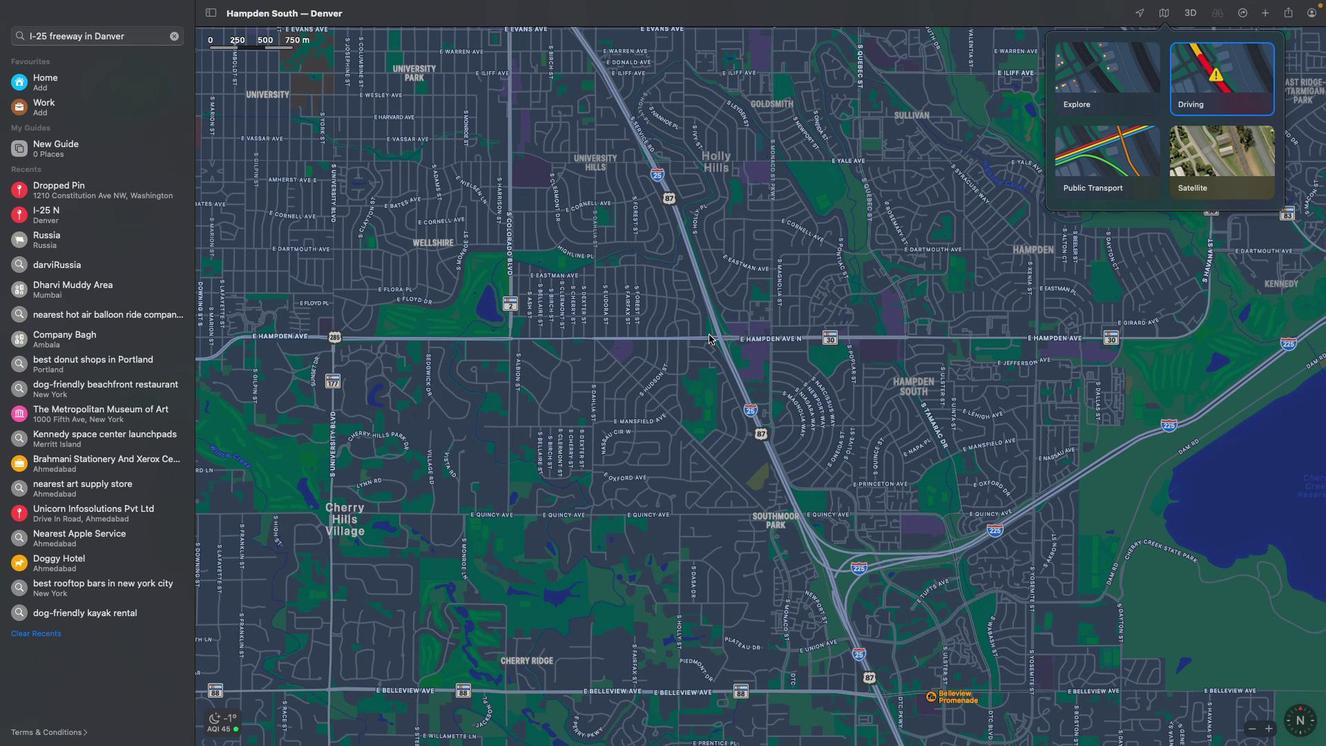 
Action: Mouse scrolled (709, 334) with delta (0, -1)
Screenshot: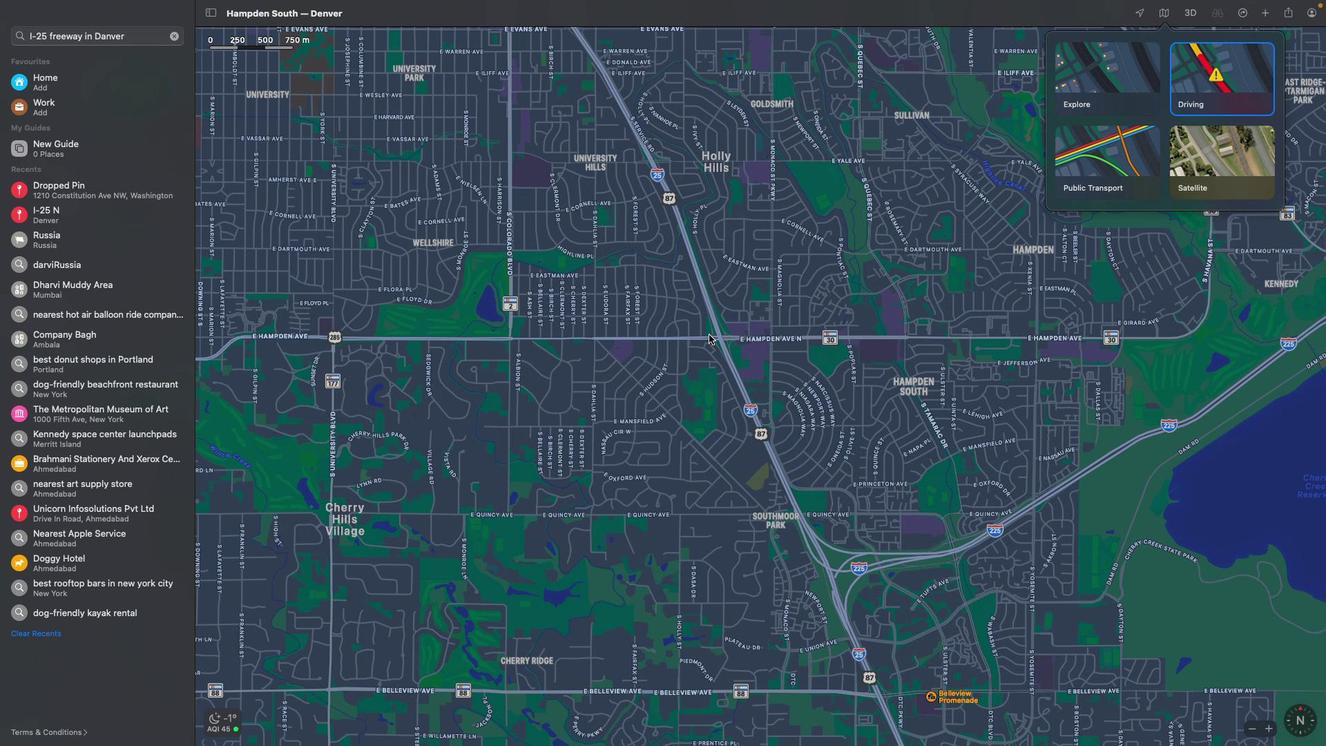 
Action: Mouse scrolled (709, 334) with delta (0, -2)
Screenshot: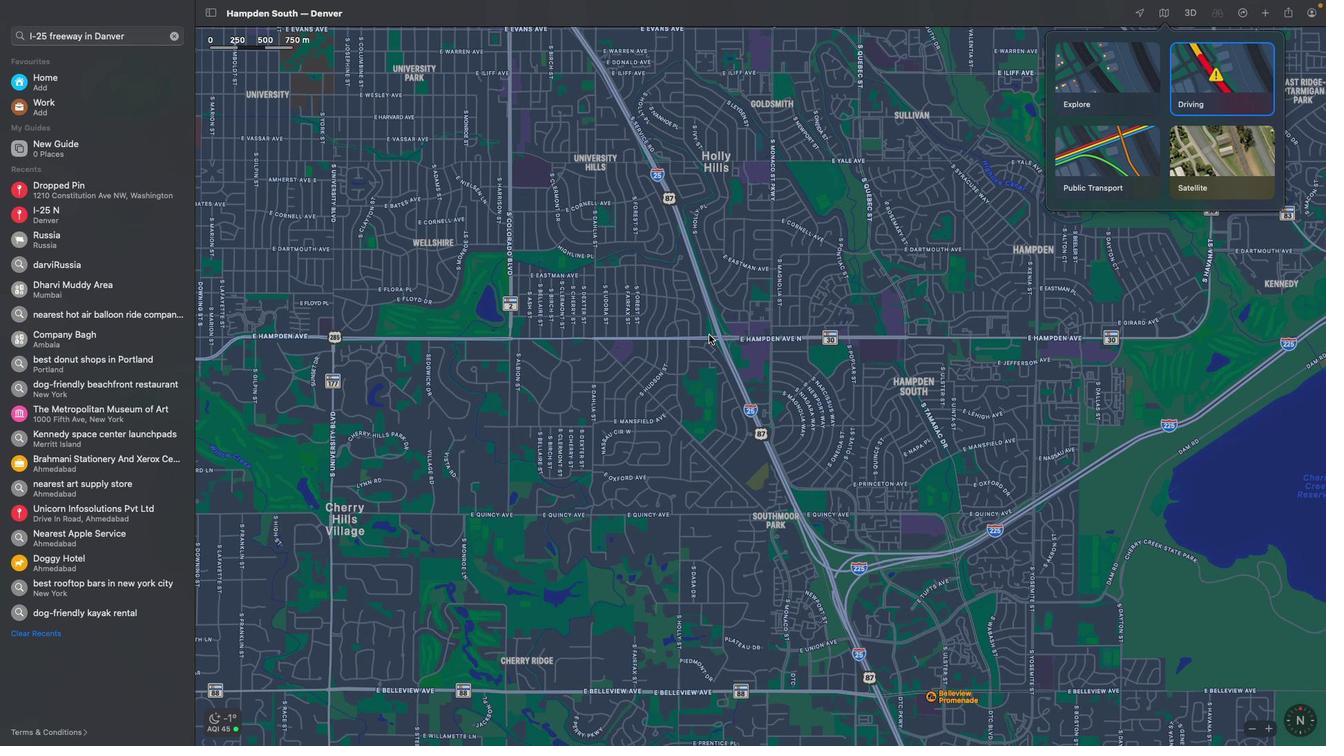 
Action: Mouse scrolled (709, 334) with delta (0, -2)
Screenshot: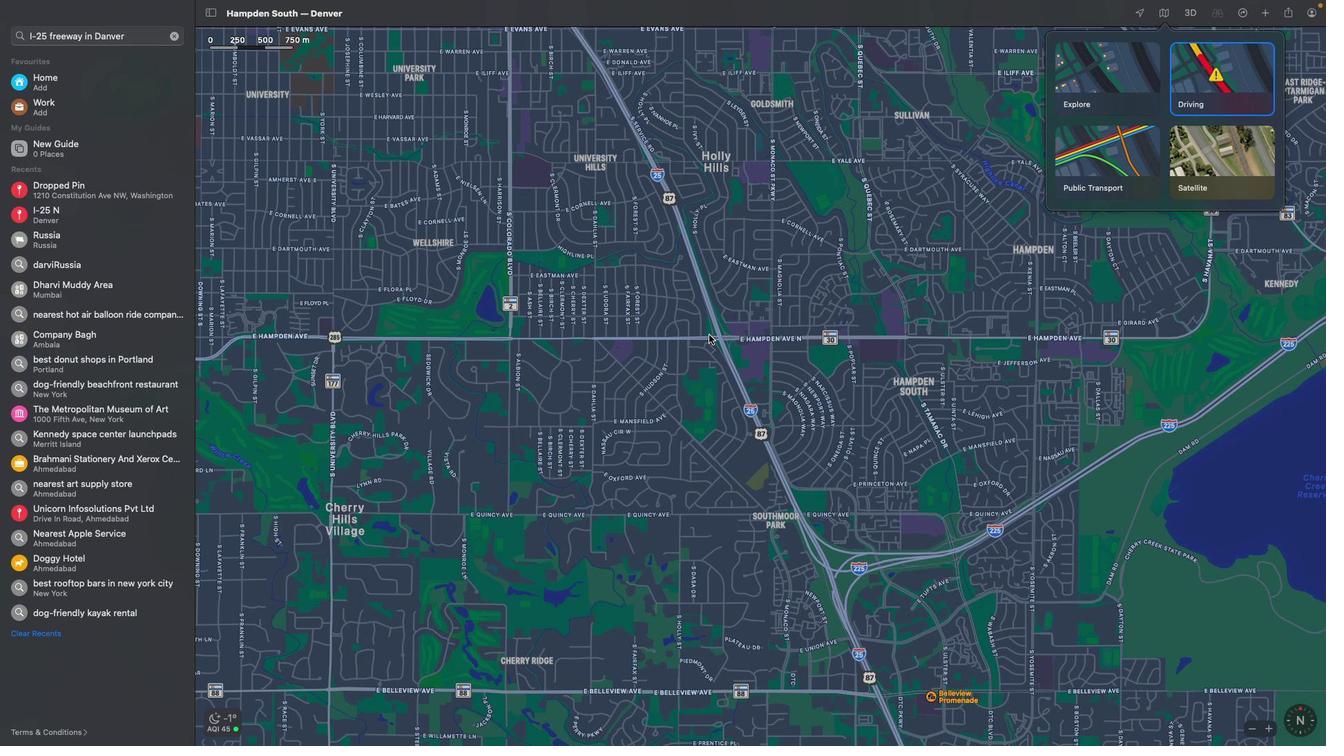 
Action: Mouse scrolled (709, 334) with delta (0, 0)
Screenshot: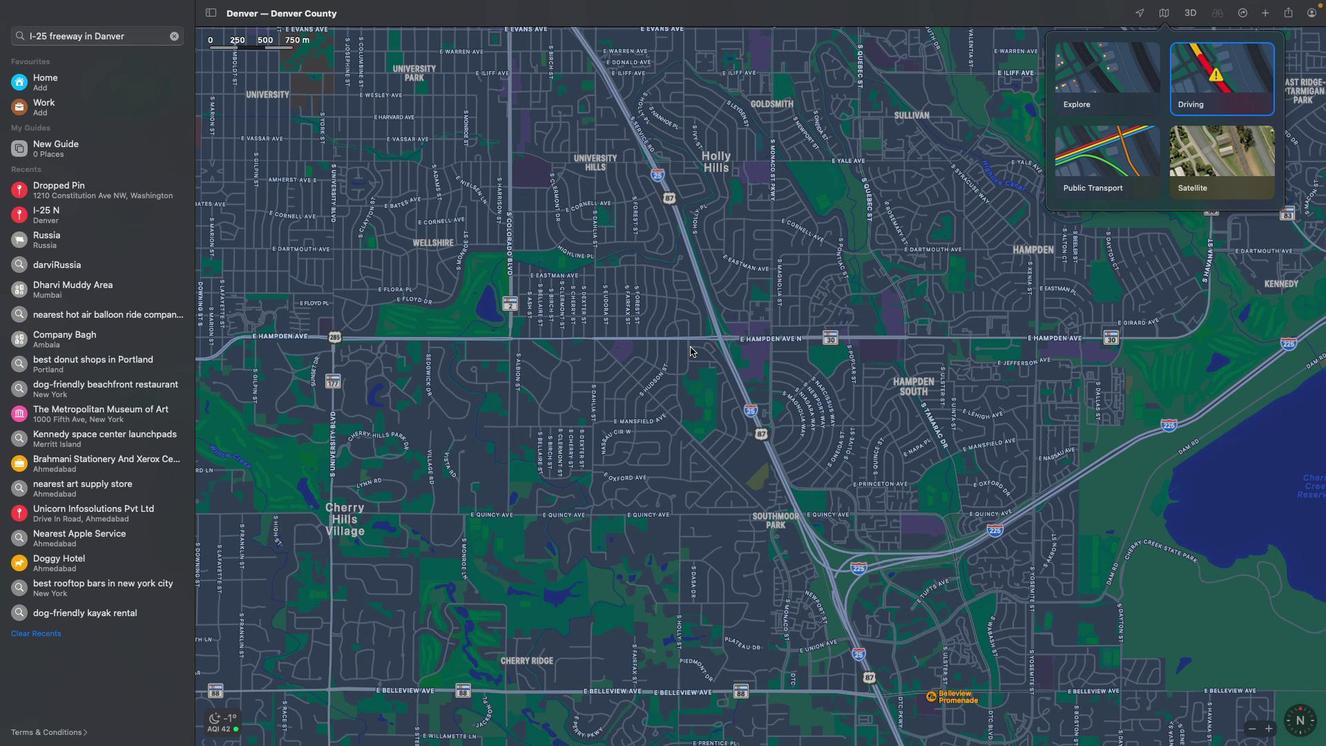
Action: Mouse scrolled (709, 334) with delta (0, 0)
Screenshot: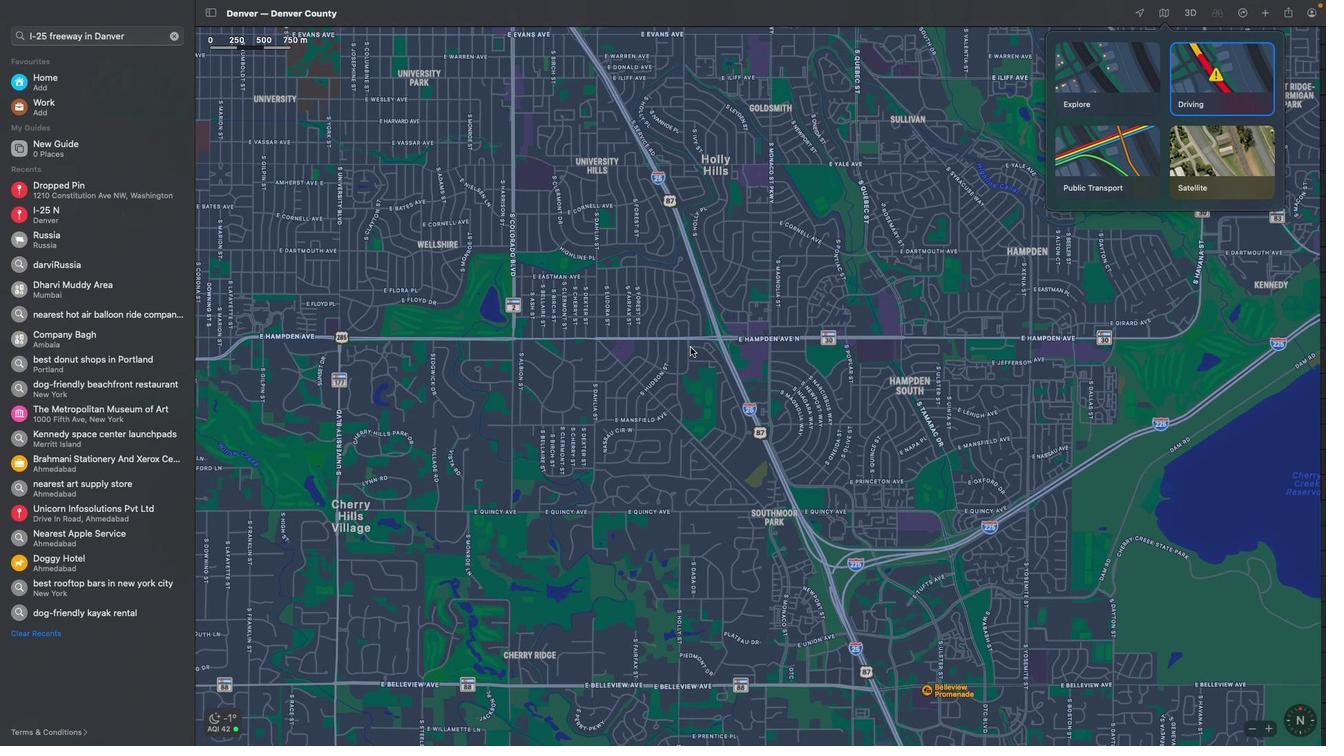 
Action: Mouse scrolled (709, 334) with delta (0, -1)
Screenshot: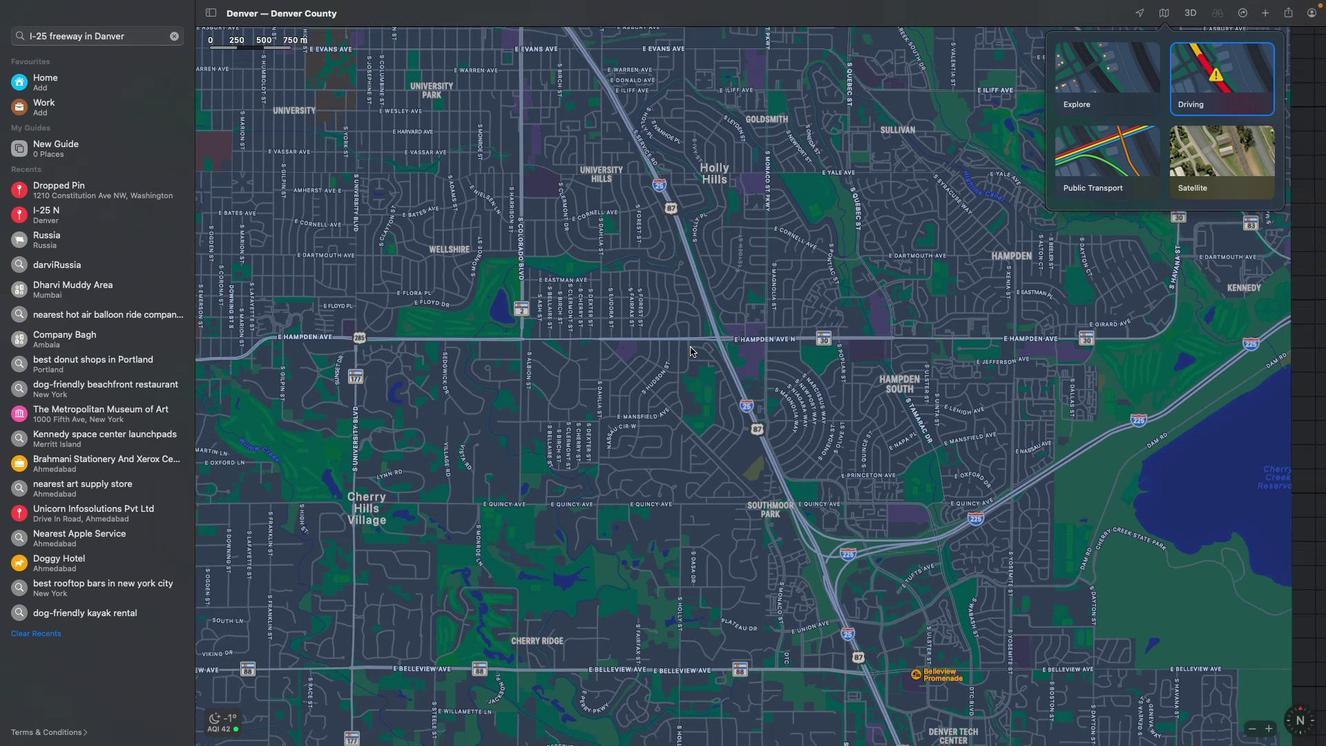 
Action: Mouse scrolled (709, 334) with delta (0, -1)
Screenshot: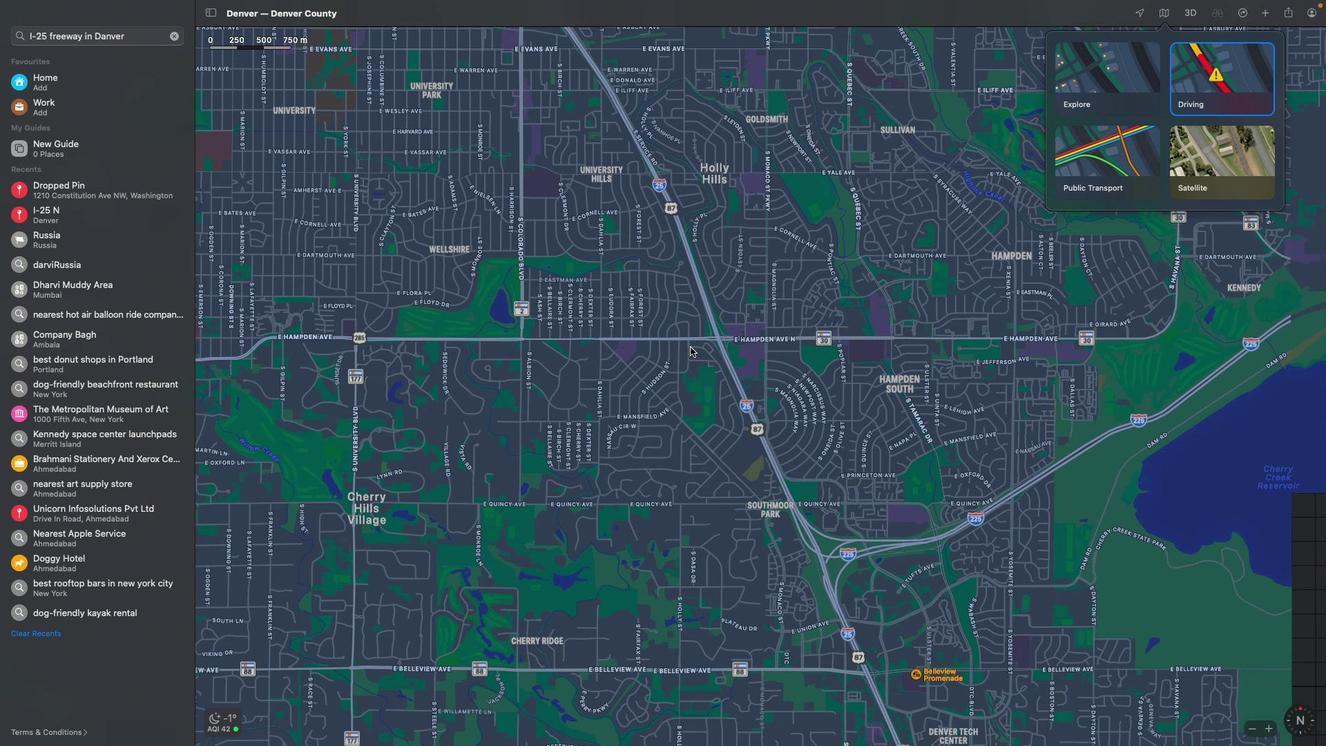 
Action: Mouse scrolled (709, 334) with delta (0, -2)
Screenshot: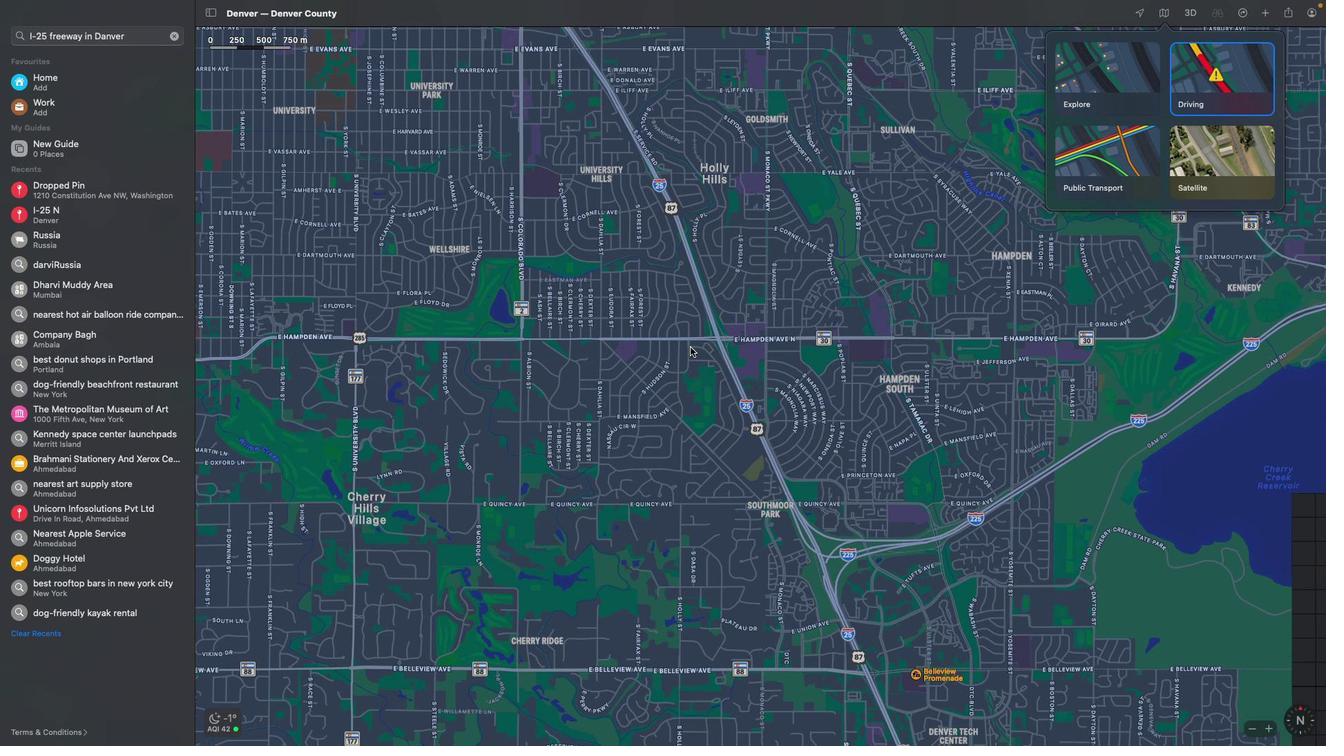 
Action: Mouse moved to (690, 347)
Screenshot: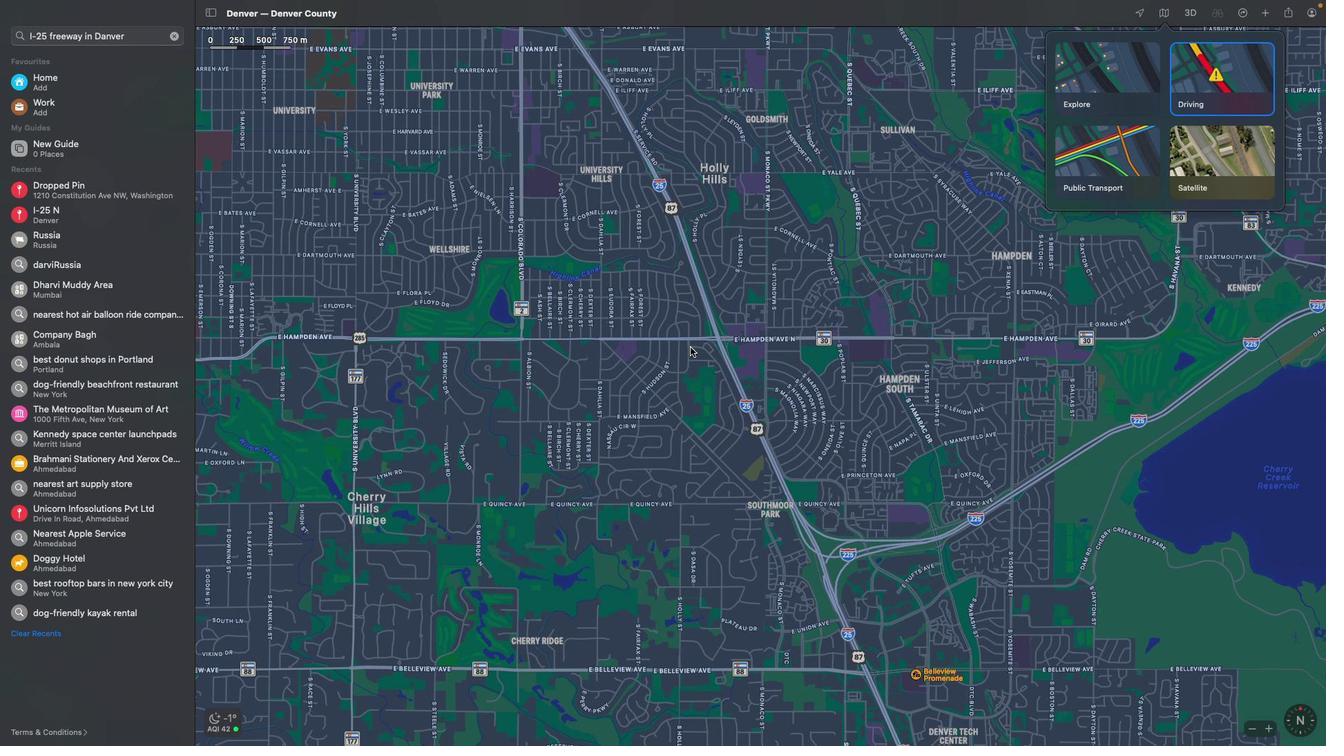 
Action: Mouse scrolled (690, 347) with delta (0, 0)
Screenshot: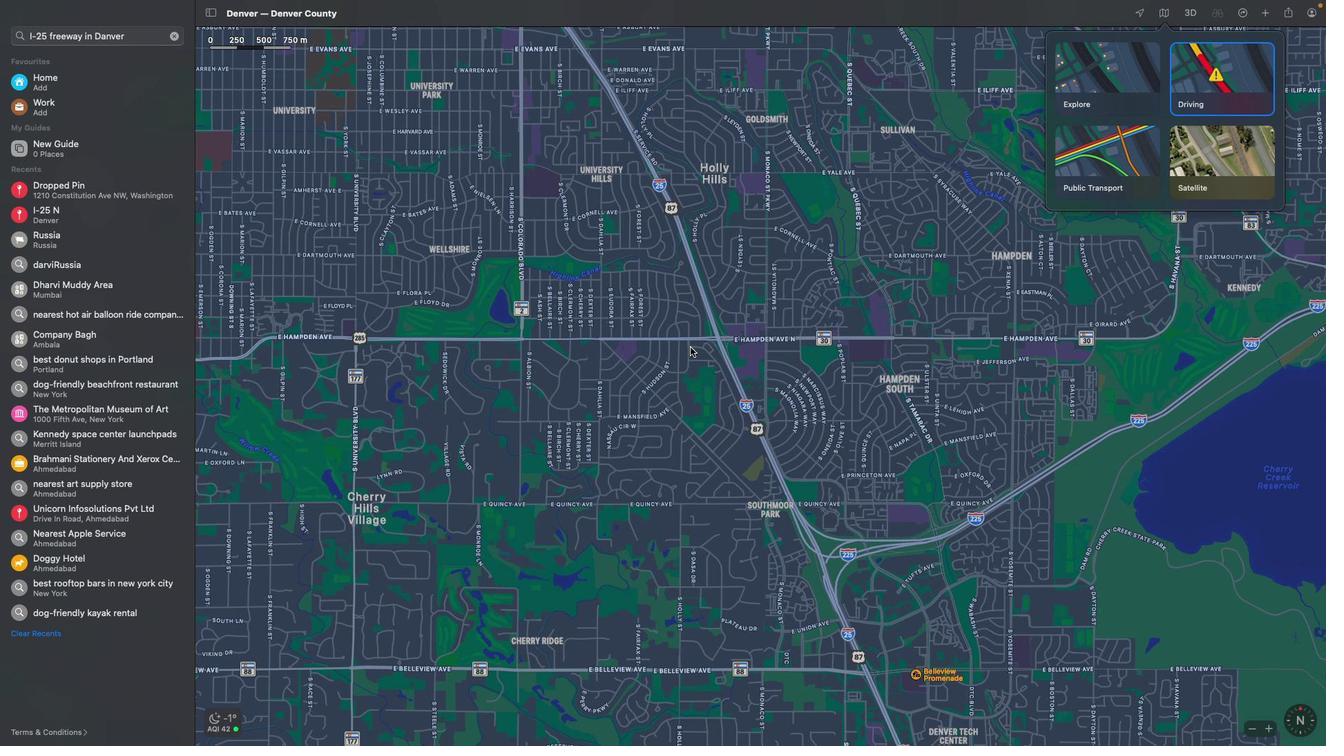 
Action: Mouse scrolled (690, 347) with delta (0, 0)
Screenshot: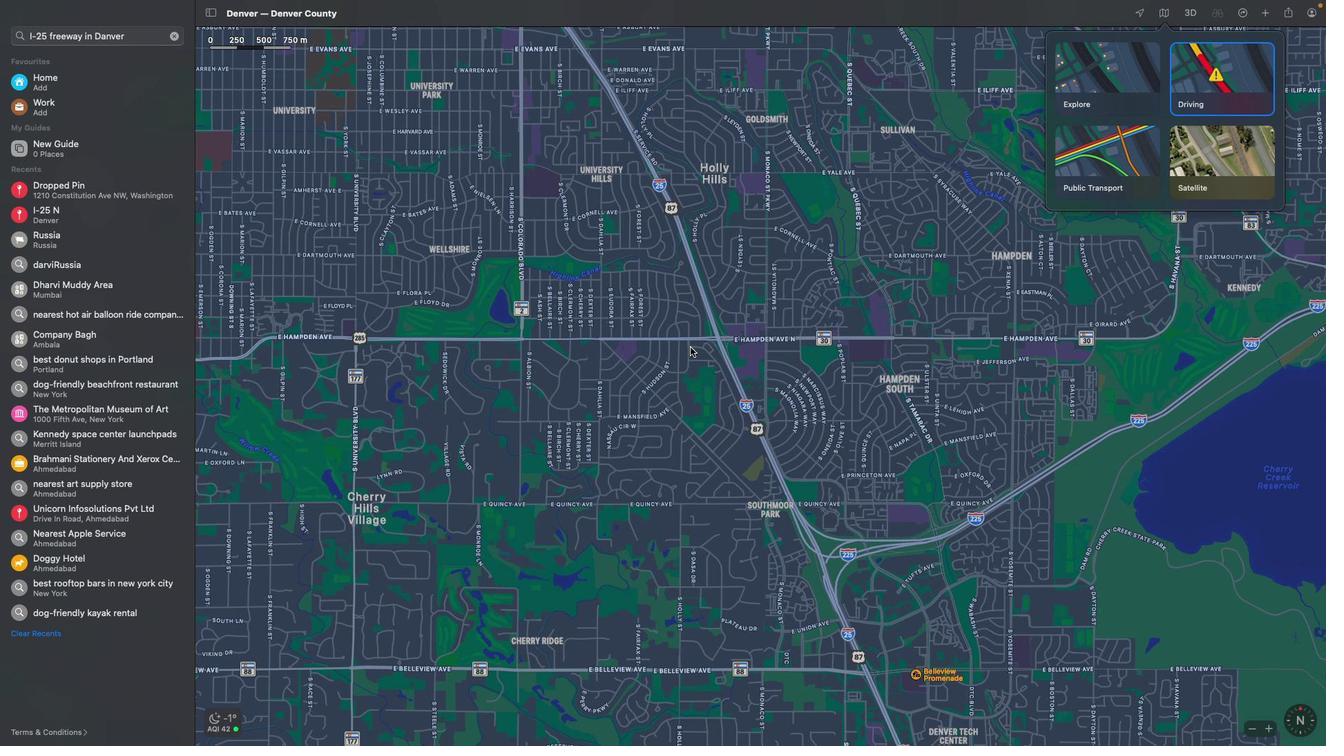 
Action: Mouse scrolled (690, 347) with delta (0, 0)
Screenshot: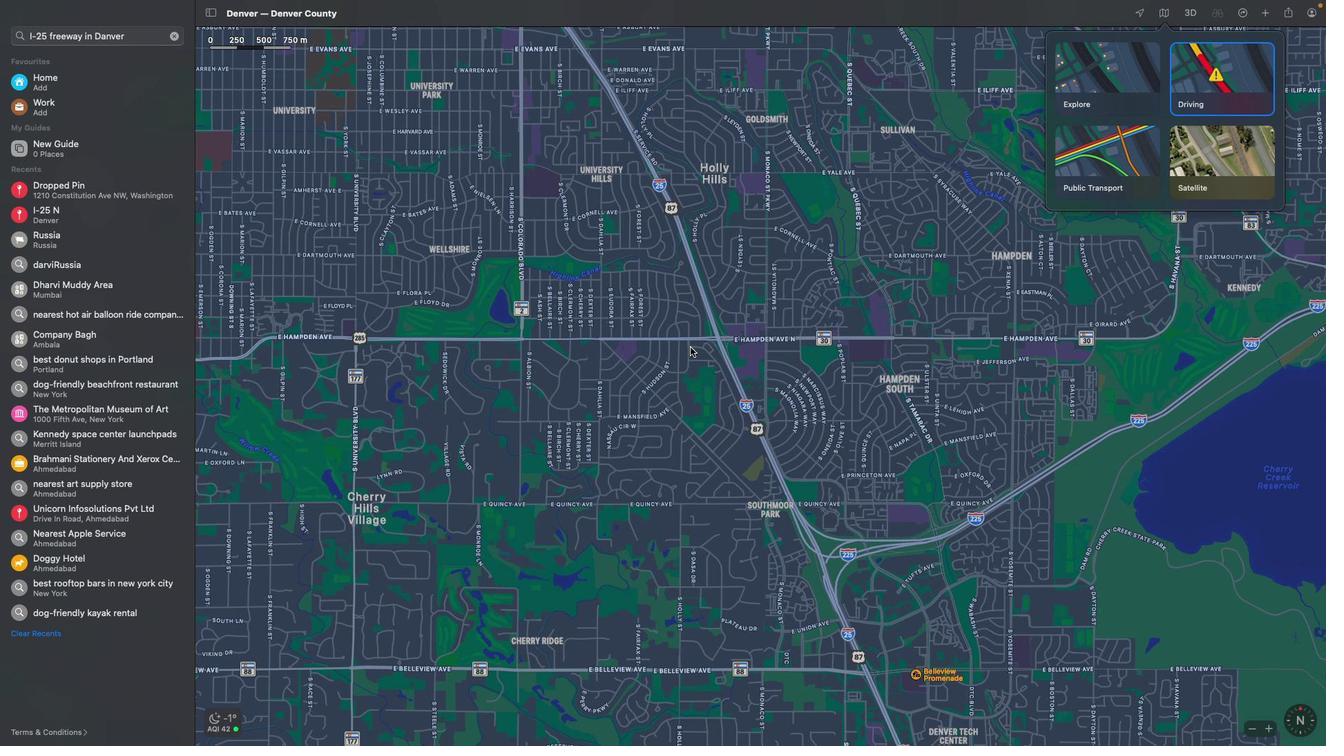 
Action: Mouse moved to (692, 328)
Screenshot: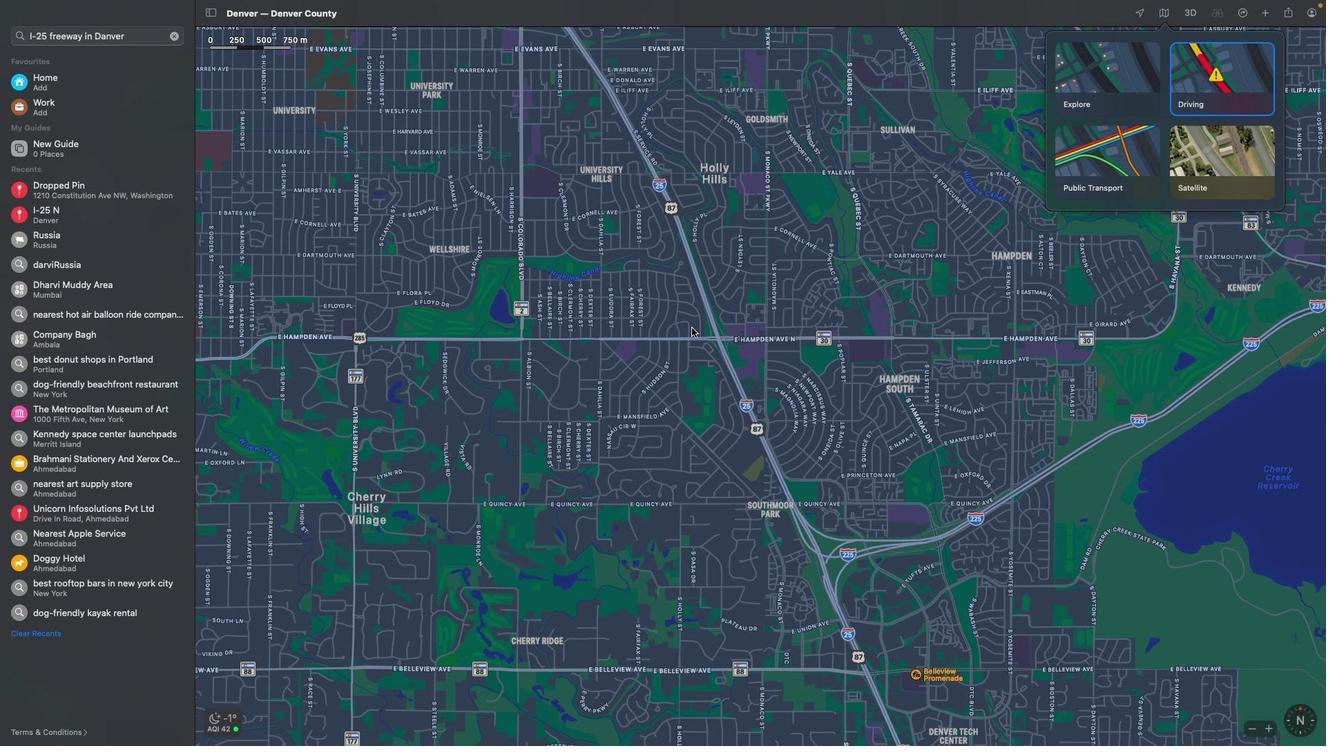 
